 Task: Find connections with filter location São João de Meriti with filter topic #Culturewith filter profile language Potuguese with filter current company Bristlecone with filter school Jamia Hamdard  with filter industry Paper and Forest Product Manufacturing with filter service category iOS Development with filter keywords title Bookkeeper
Action: Mouse moved to (437, 153)
Screenshot: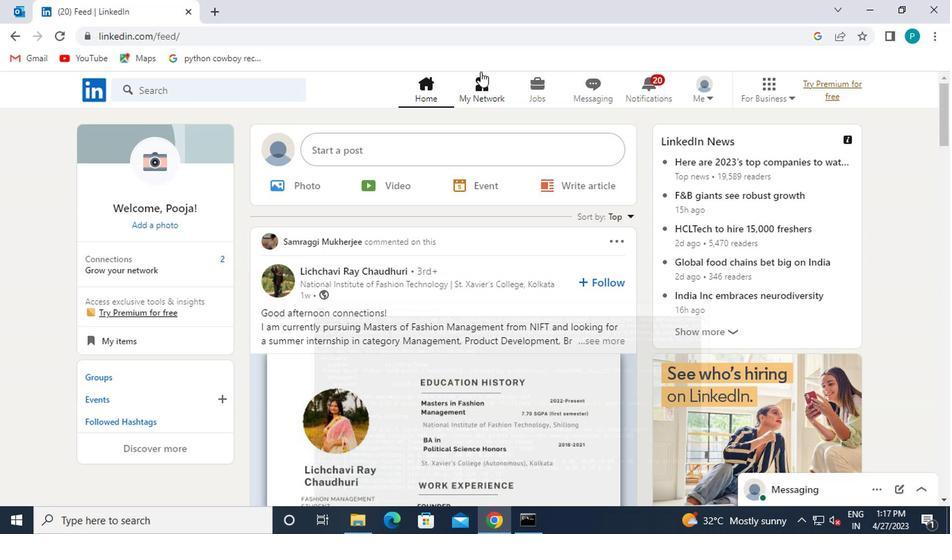 
Action: Mouse pressed left at (437, 153)
Screenshot: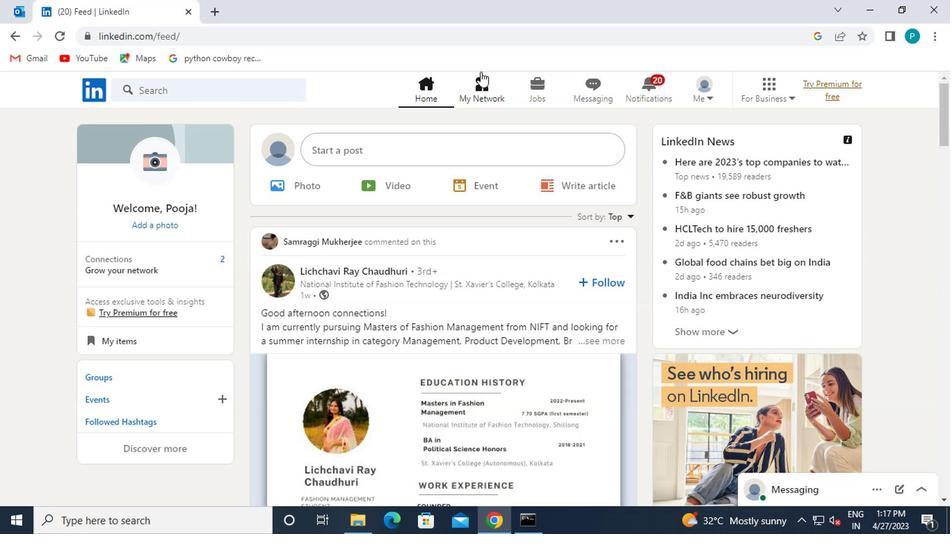
Action: Mouse moved to (229, 215)
Screenshot: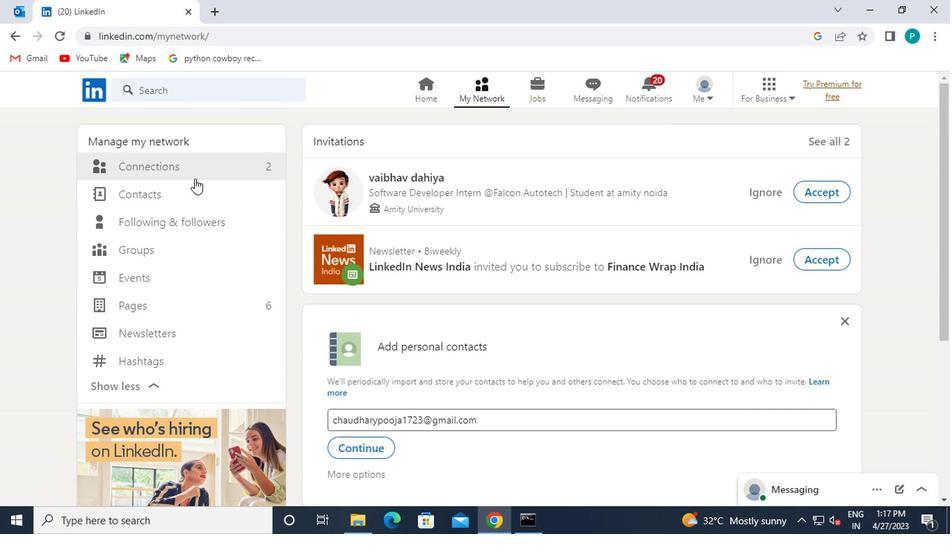 
Action: Mouse pressed left at (229, 215)
Screenshot: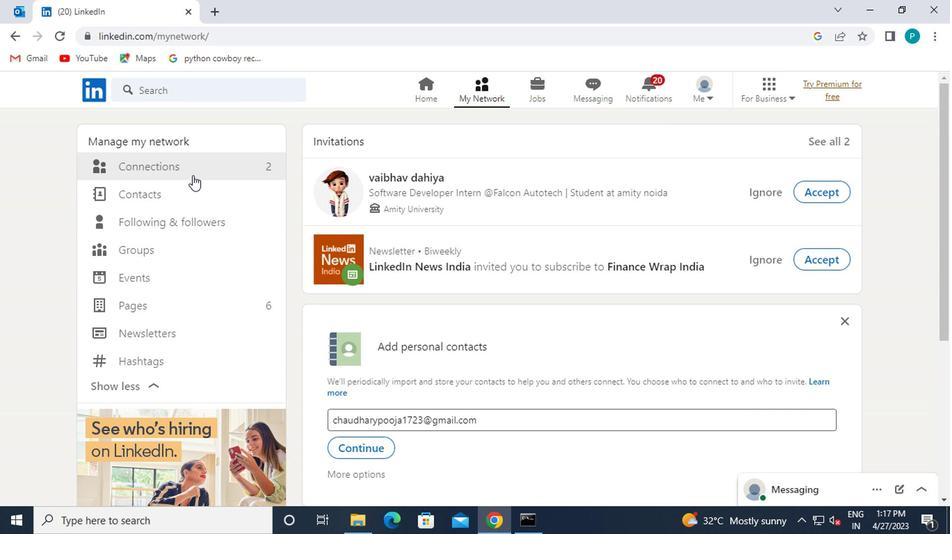 
Action: Mouse moved to (506, 217)
Screenshot: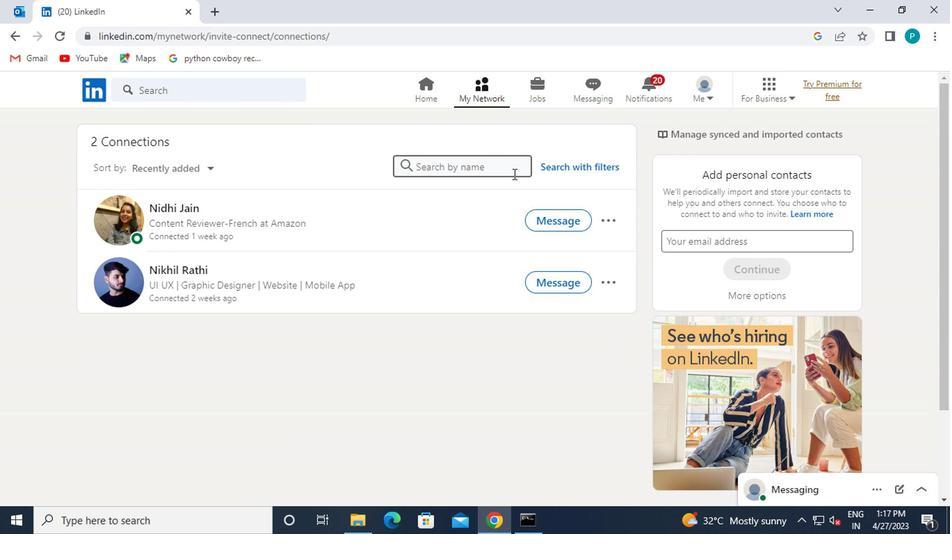 
Action: Mouse pressed left at (506, 217)
Screenshot: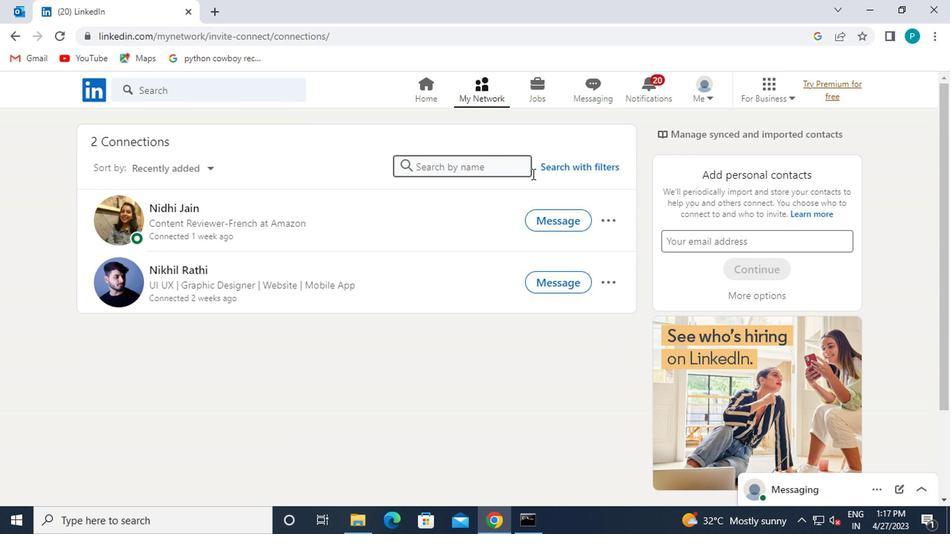 
Action: Mouse moved to (456, 190)
Screenshot: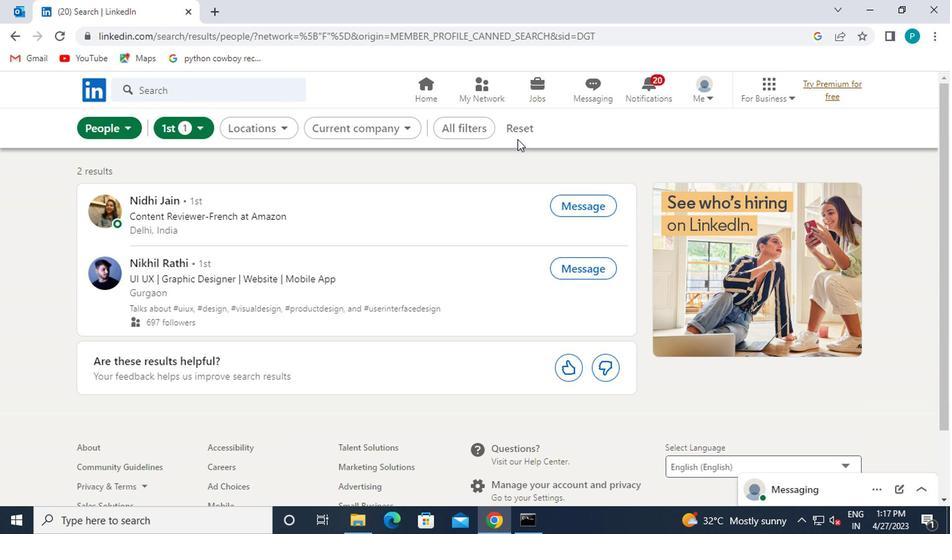 
Action: Mouse pressed left at (456, 190)
Screenshot: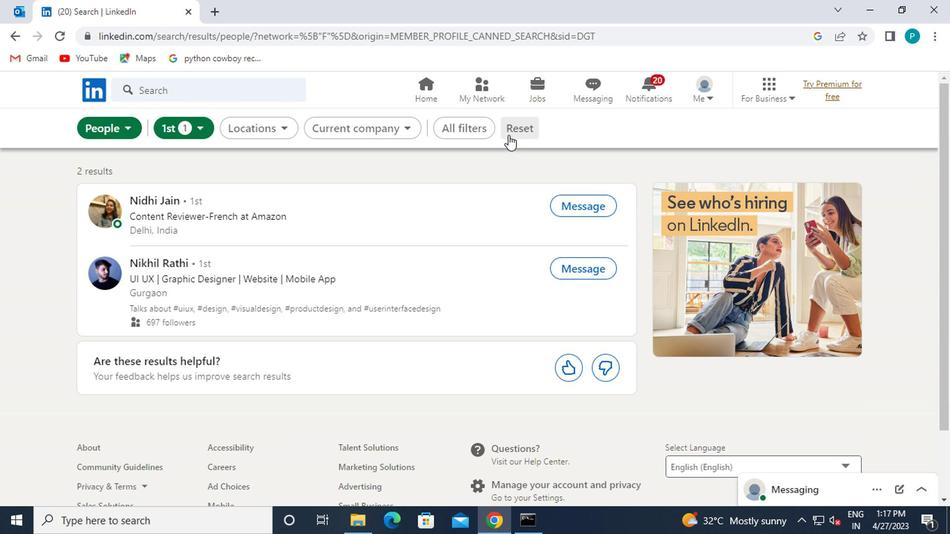 
Action: Mouse moved to (458, 189)
Screenshot: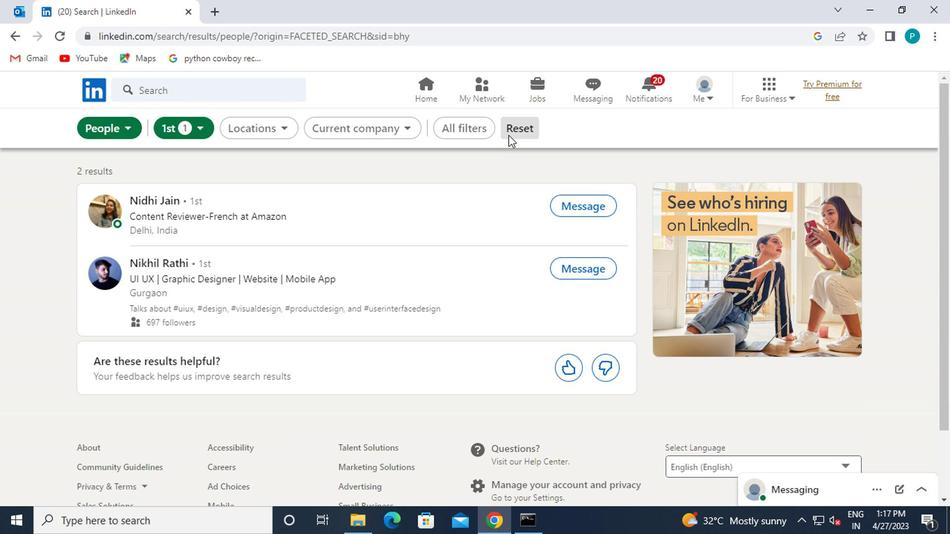 
Action: Mouse pressed left at (458, 189)
Screenshot: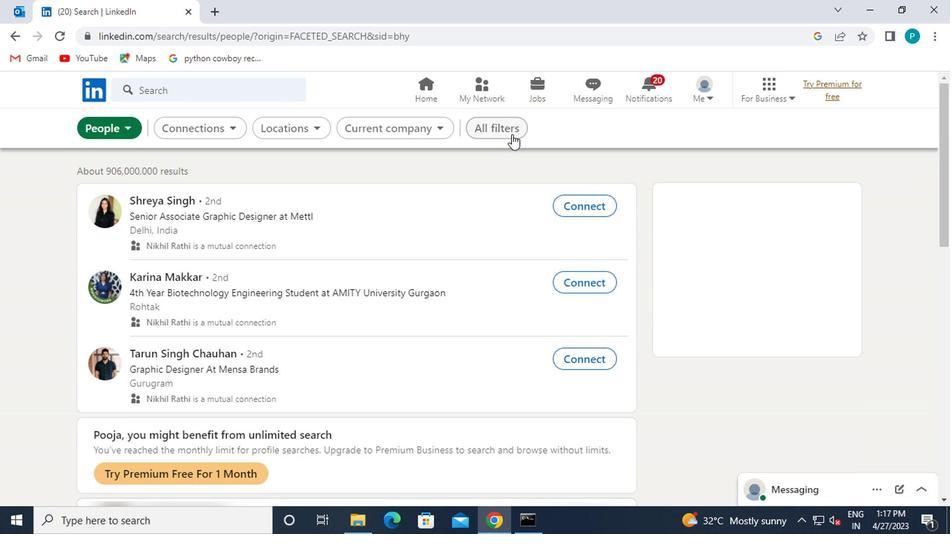 
Action: Mouse moved to (563, 292)
Screenshot: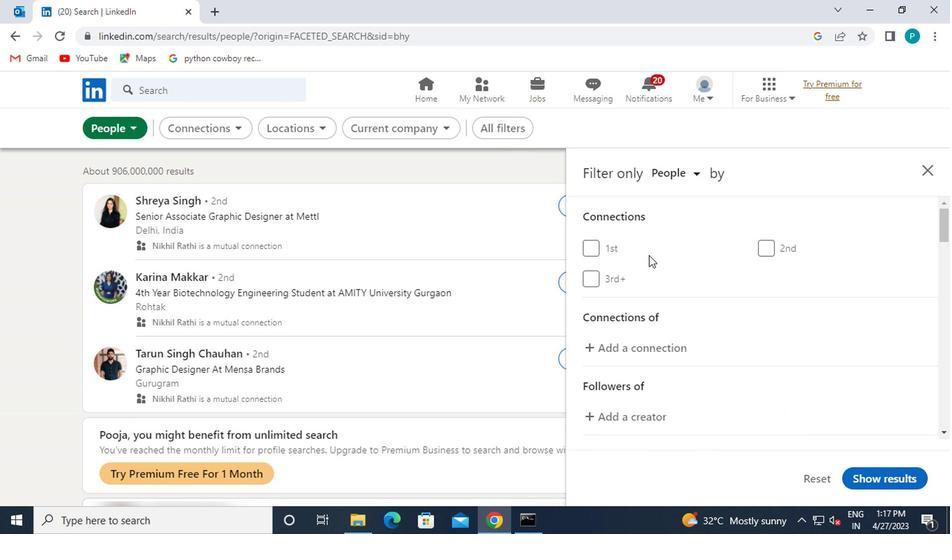 
Action: Mouse scrolled (563, 292) with delta (0, 0)
Screenshot: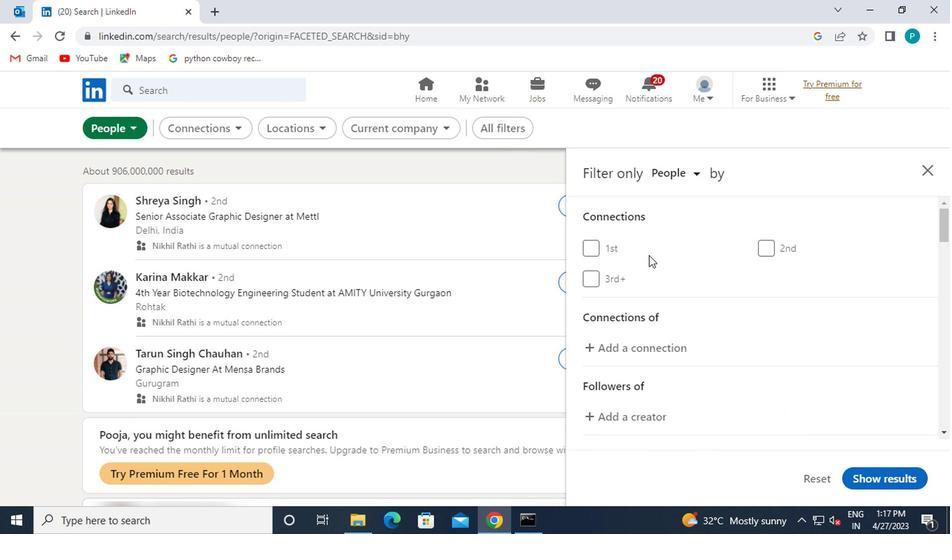 
Action: Mouse scrolled (563, 292) with delta (0, 0)
Screenshot: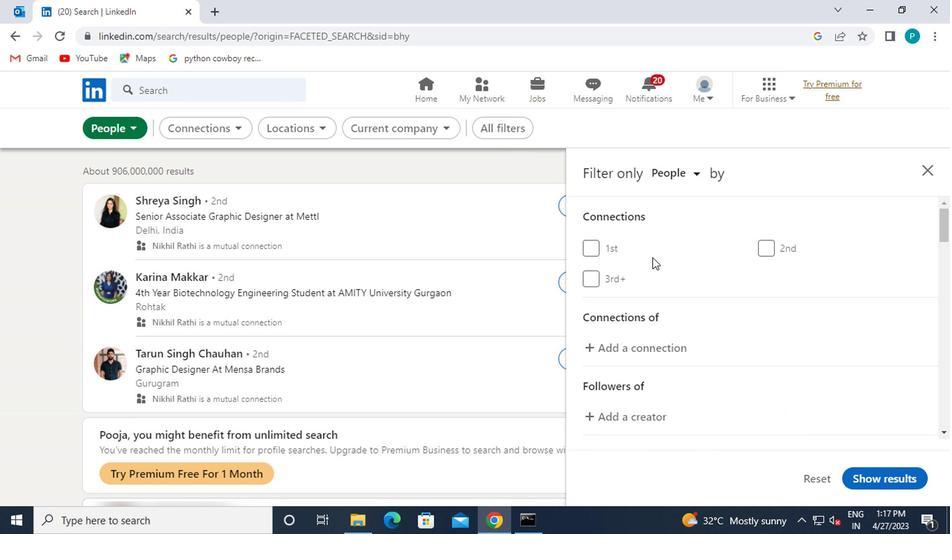 
Action: Mouse moved to (569, 344)
Screenshot: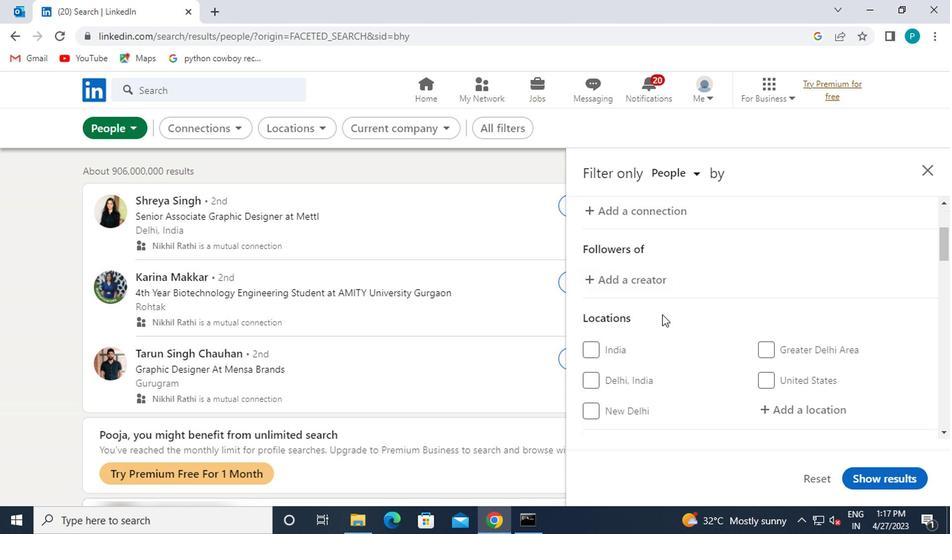 
Action: Mouse scrolled (569, 344) with delta (0, 0)
Screenshot: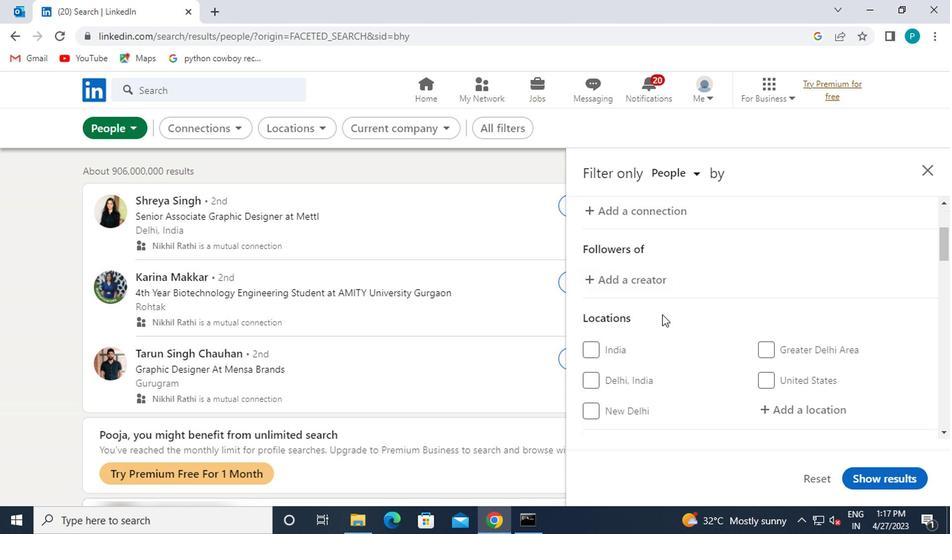 
Action: Mouse moved to (570, 346)
Screenshot: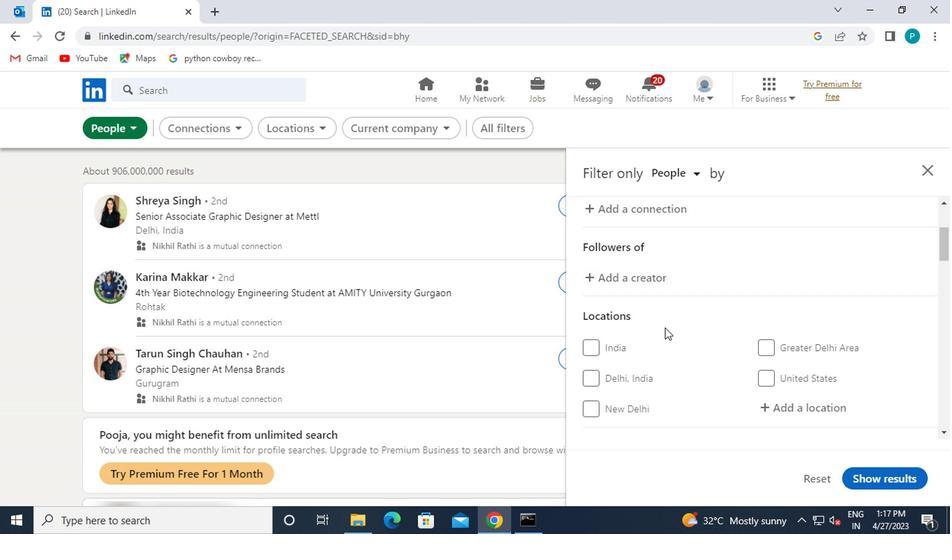 
Action: Mouse scrolled (570, 346) with delta (0, 0)
Screenshot: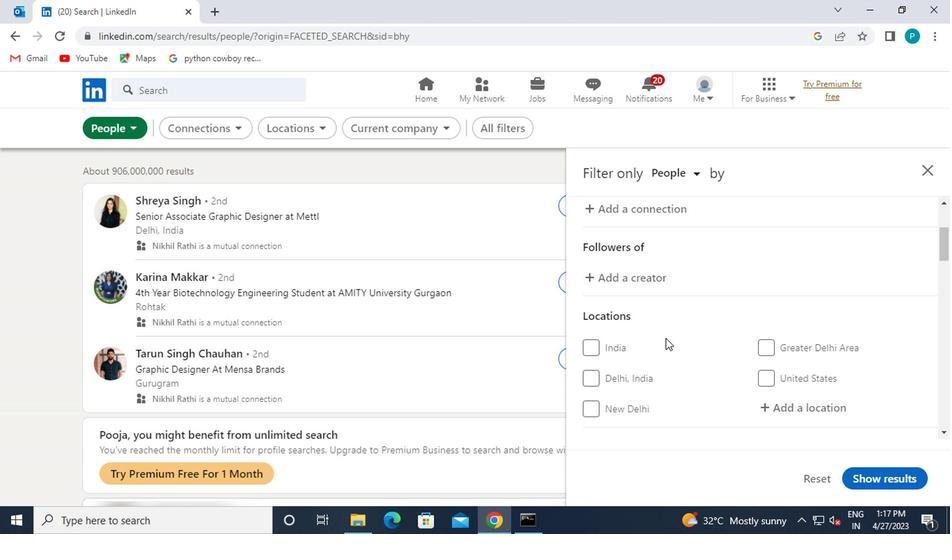 
Action: Mouse moved to (576, 360)
Screenshot: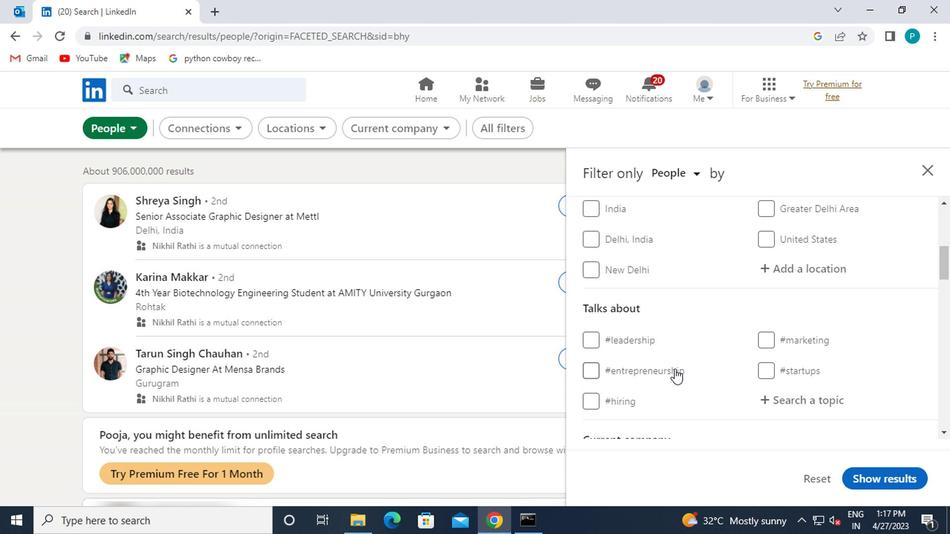 
Action: Mouse scrolled (576, 359) with delta (0, 0)
Screenshot: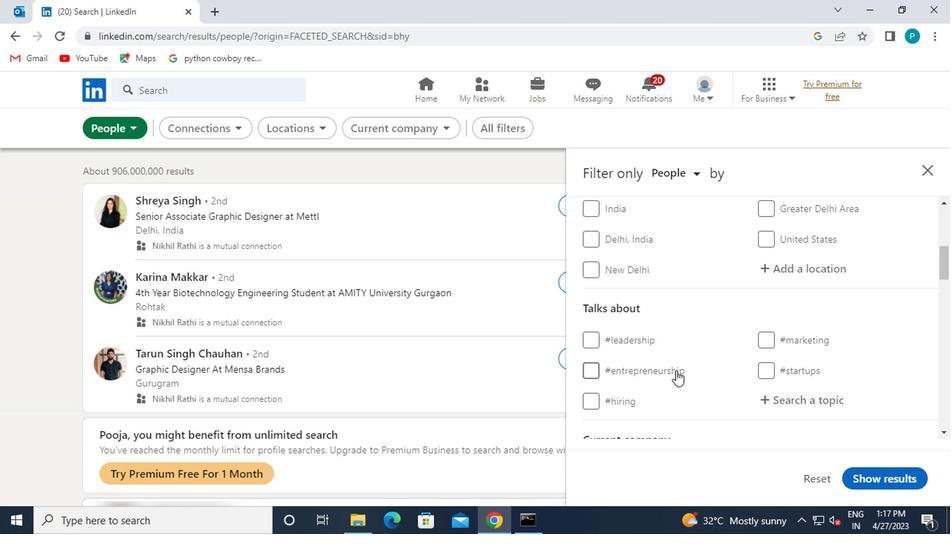
Action: Mouse moved to (615, 324)
Screenshot: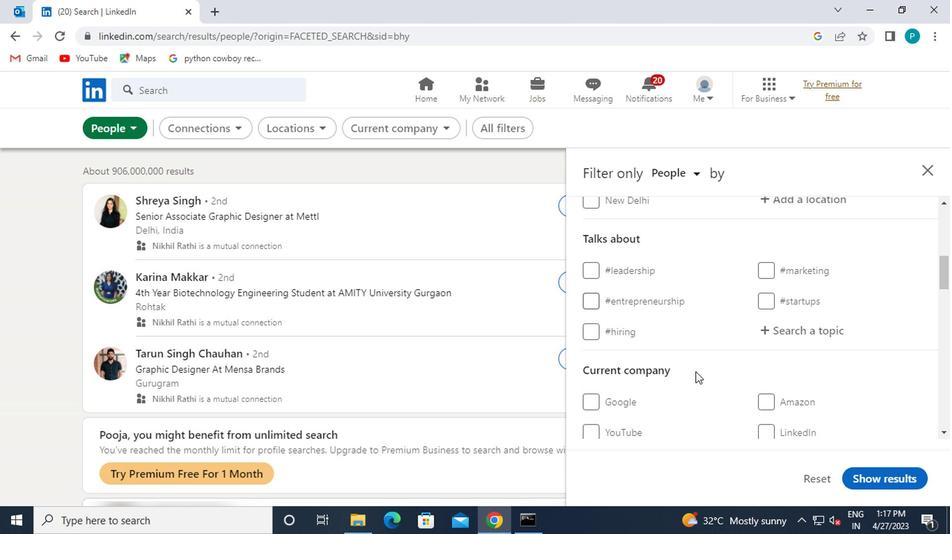 
Action: Mouse scrolled (615, 325) with delta (0, 0)
Screenshot: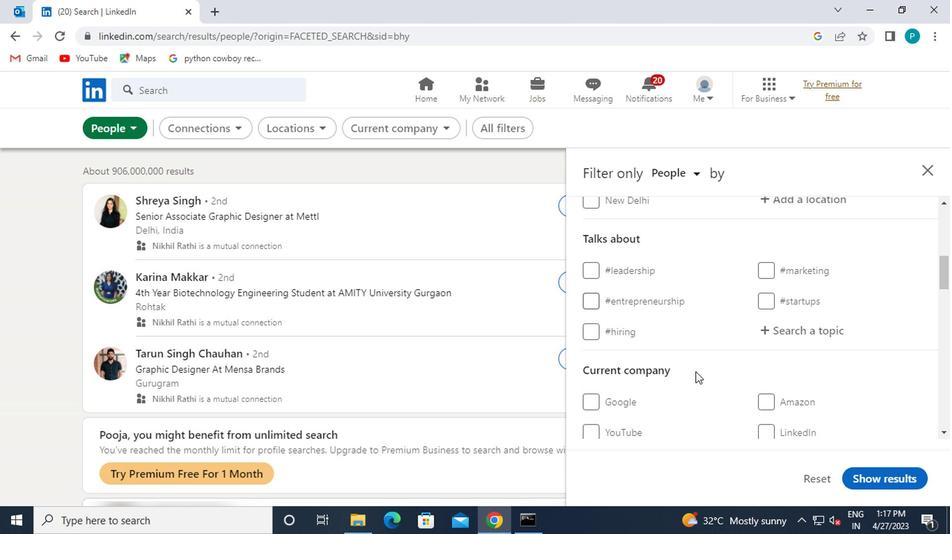 
Action: Mouse scrolled (615, 325) with delta (0, 0)
Screenshot: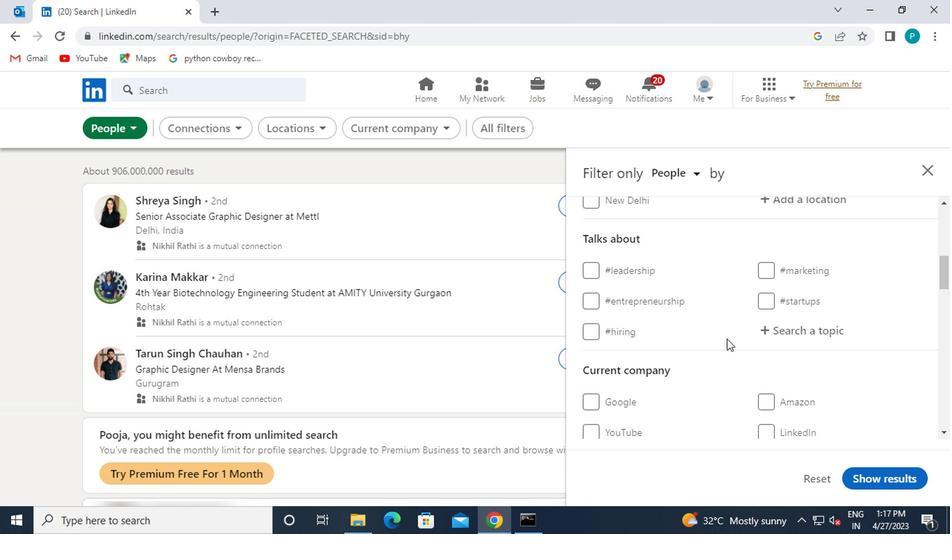 
Action: Mouse moved to (650, 329)
Screenshot: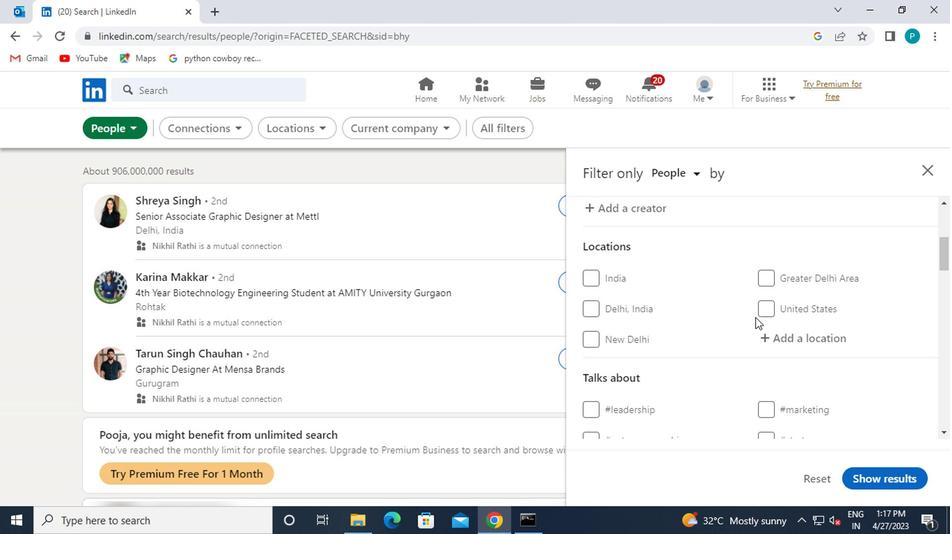 
Action: Mouse pressed left at (650, 329)
Screenshot: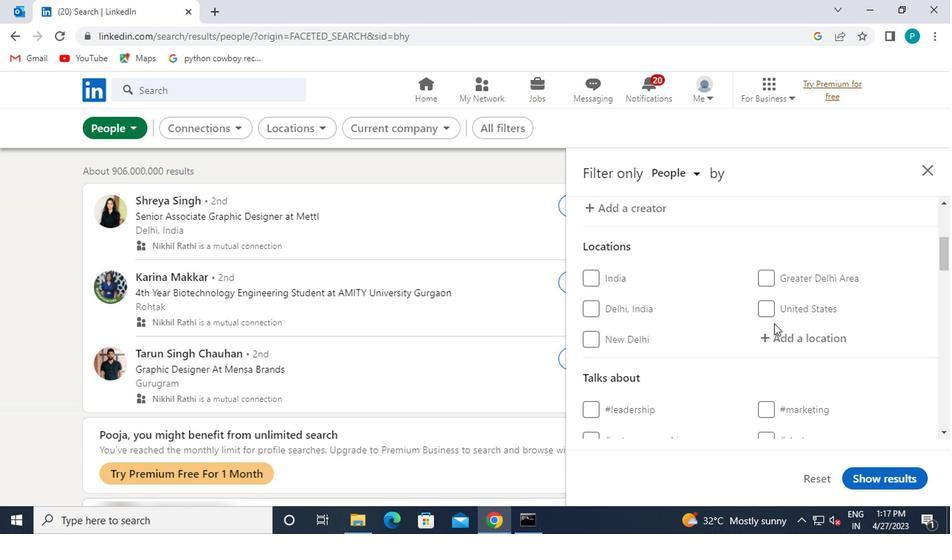 
Action: Key pressed sao<Key.space>joao
Screenshot: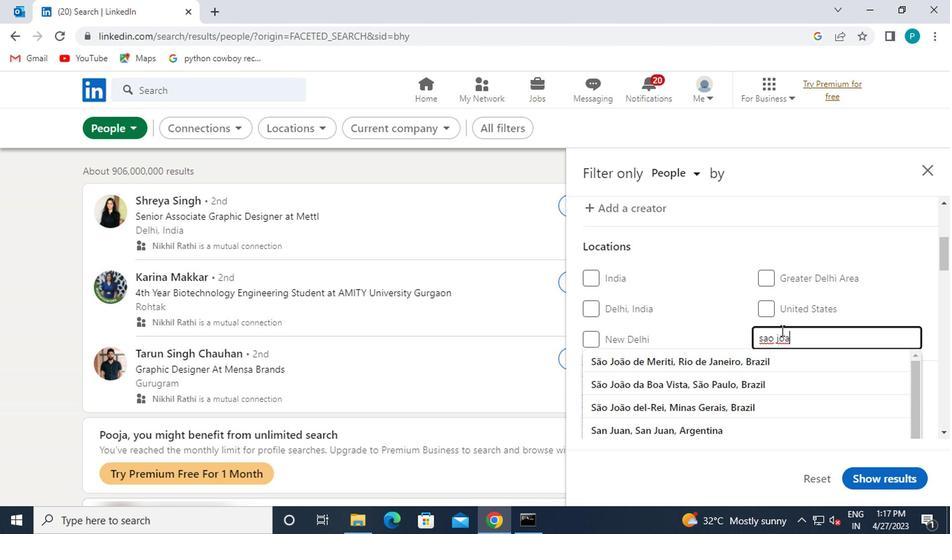 
Action: Mouse moved to (640, 349)
Screenshot: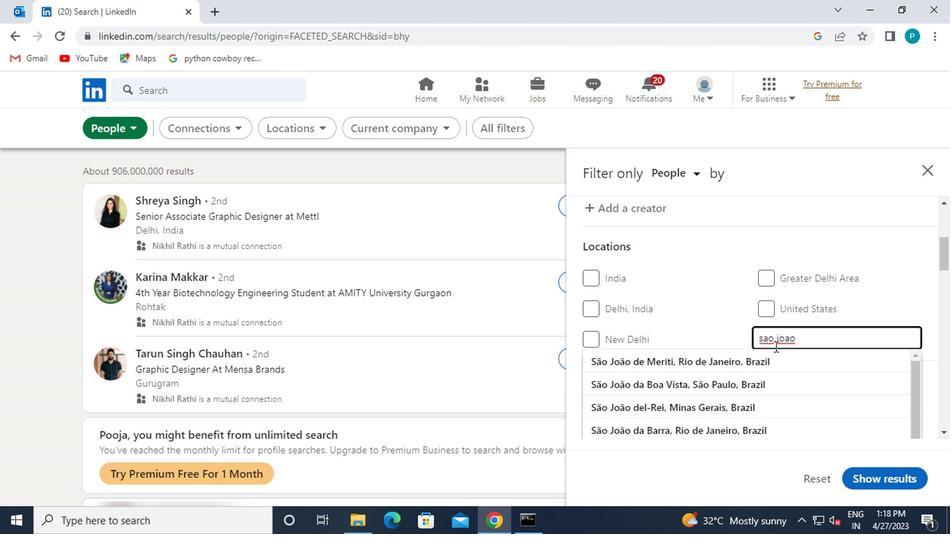 
Action: Mouse pressed left at (640, 349)
Screenshot: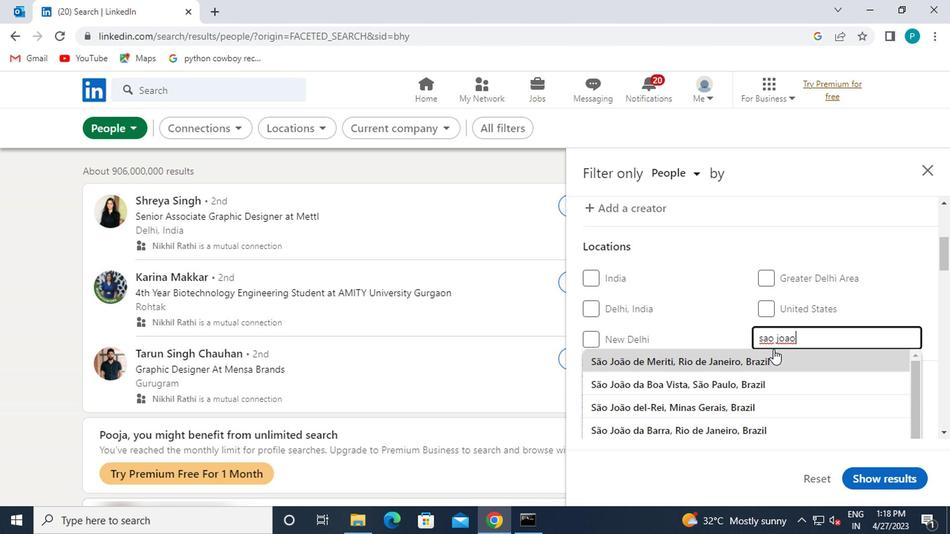 
Action: Mouse moved to (634, 349)
Screenshot: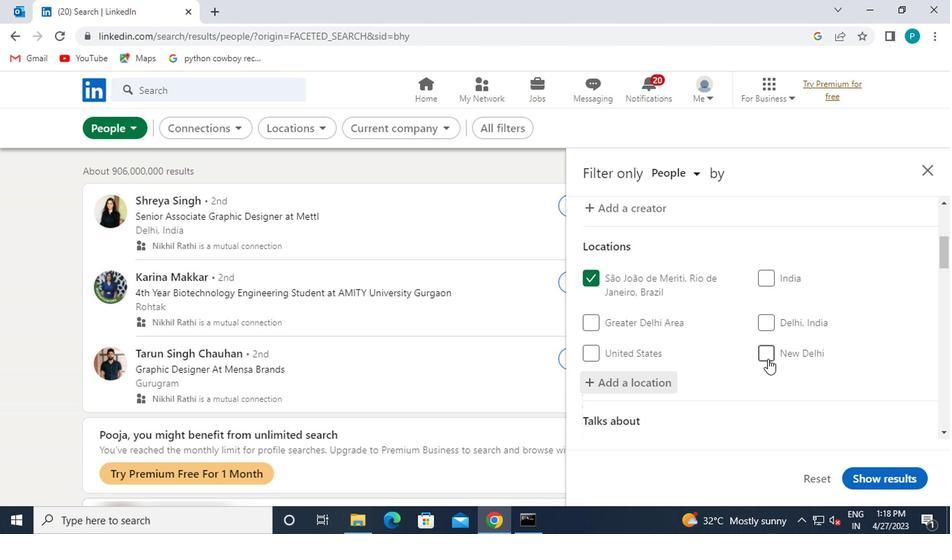 
Action: Mouse scrolled (634, 349) with delta (0, 0)
Screenshot: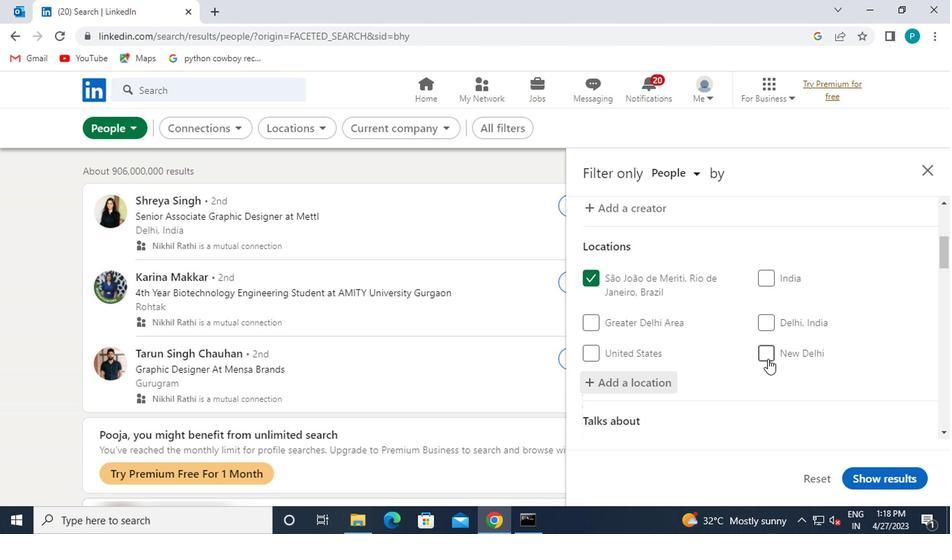 
Action: Mouse moved to (632, 349)
Screenshot: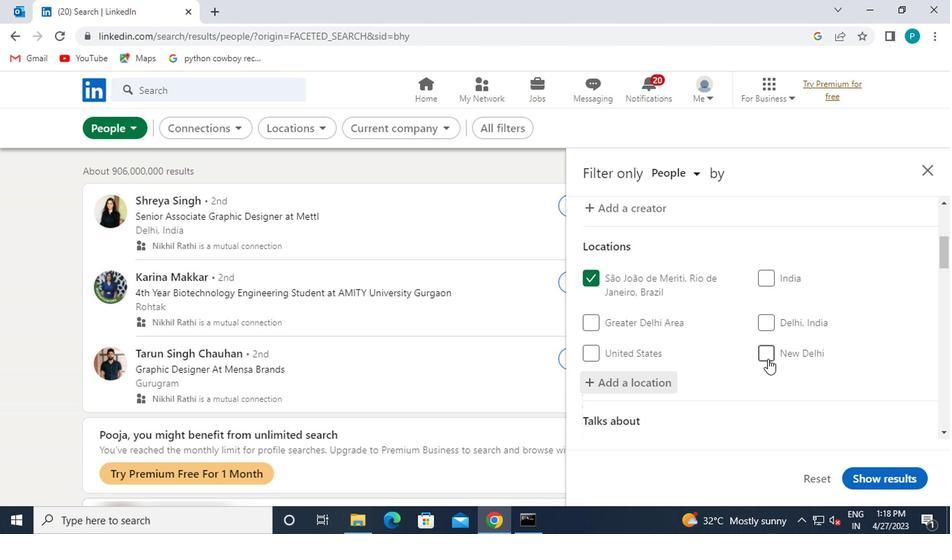 
Action: Mouse scrolled (632, 349) with delta (0, 0)
Screenshot: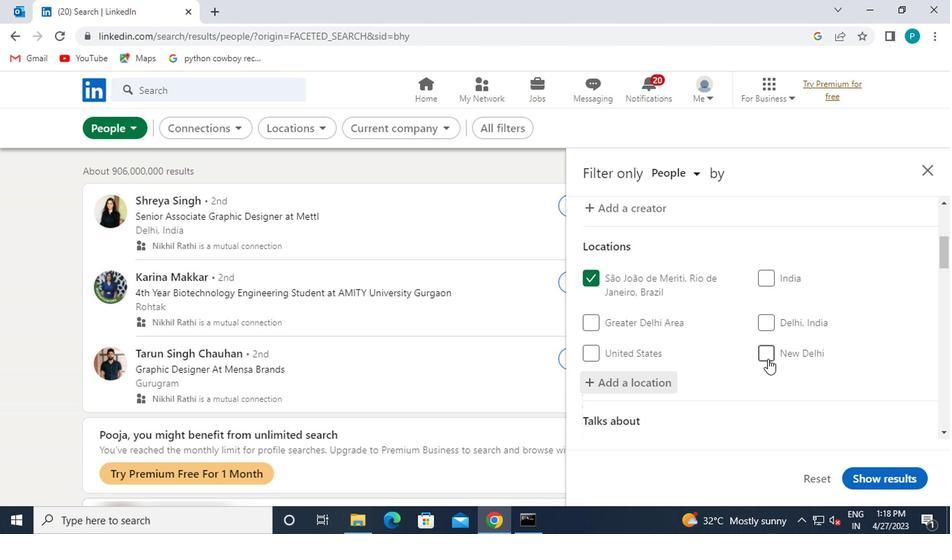 
Action: Mouse moved to (631, 350)
Screenshot: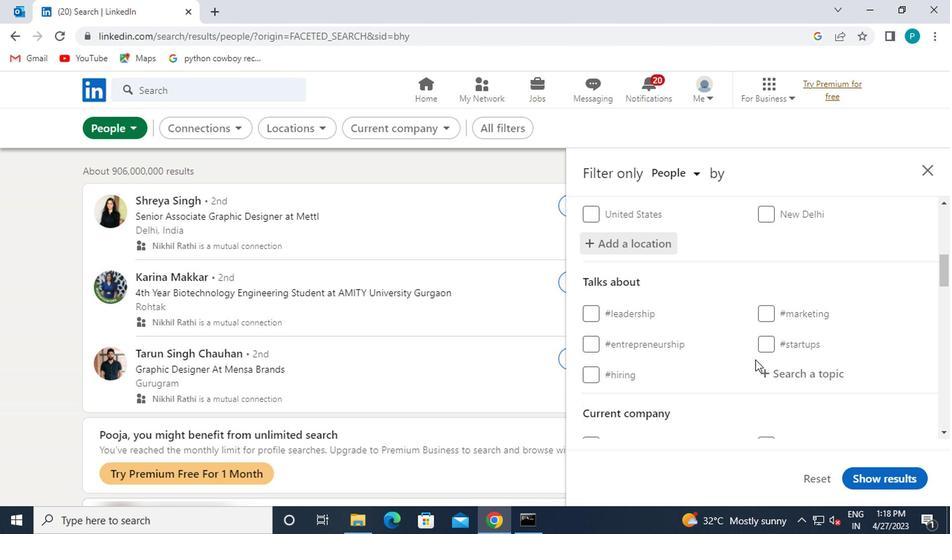 
Action: Mouse scrolled (631, 350) with delta (0, 0)
Screenshot: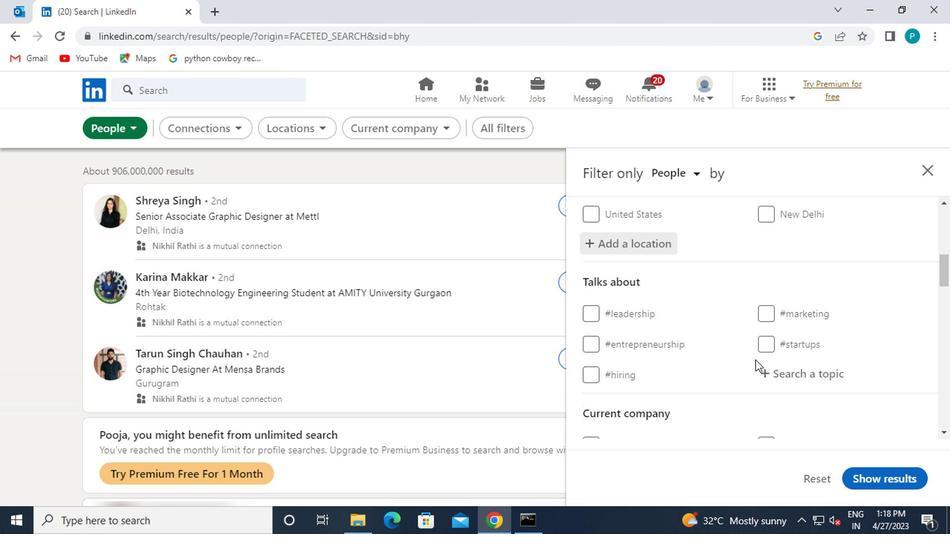 
Action: Mouse moved to (636, 316)
Screenshot: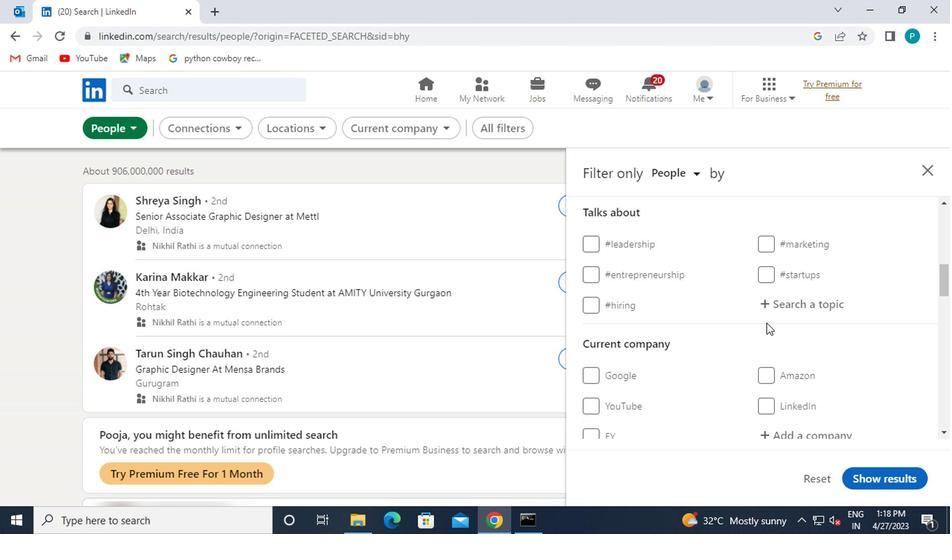
Action: Mouse pressed left at (636, 316)
Screenshot: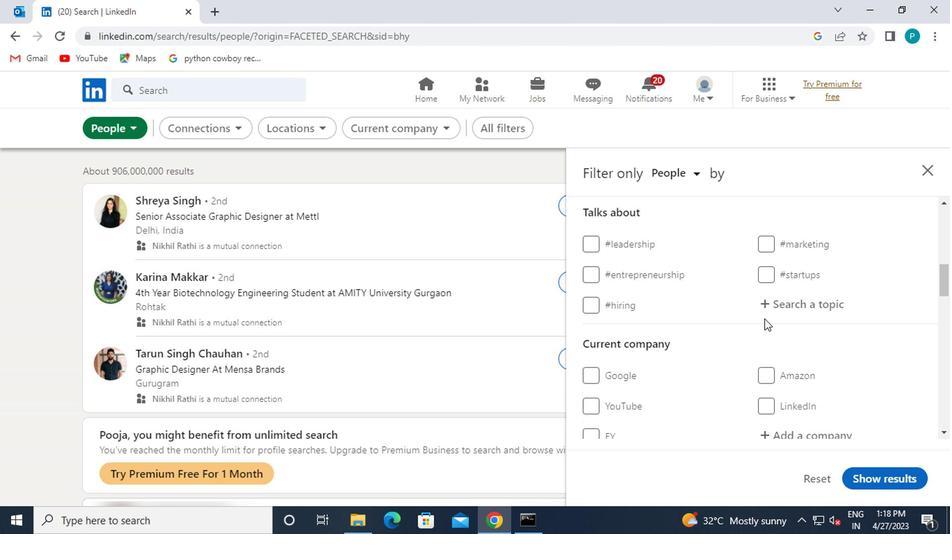 
Action: Mouse moved to (640, 326)
Screenshot: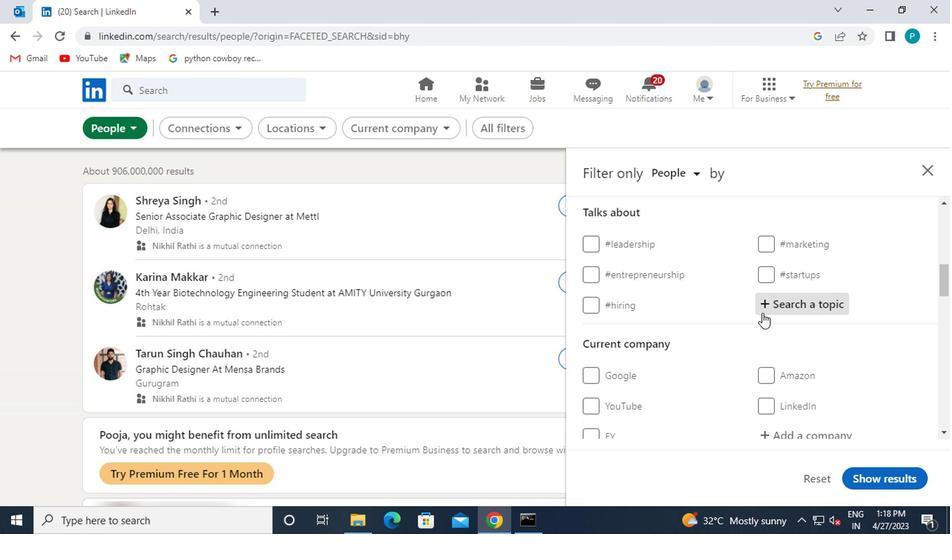 
Action: Key pressed <Key.shift>#<Key.caps_lock>C<Key.caps_lock>ULTURE
Screenshot: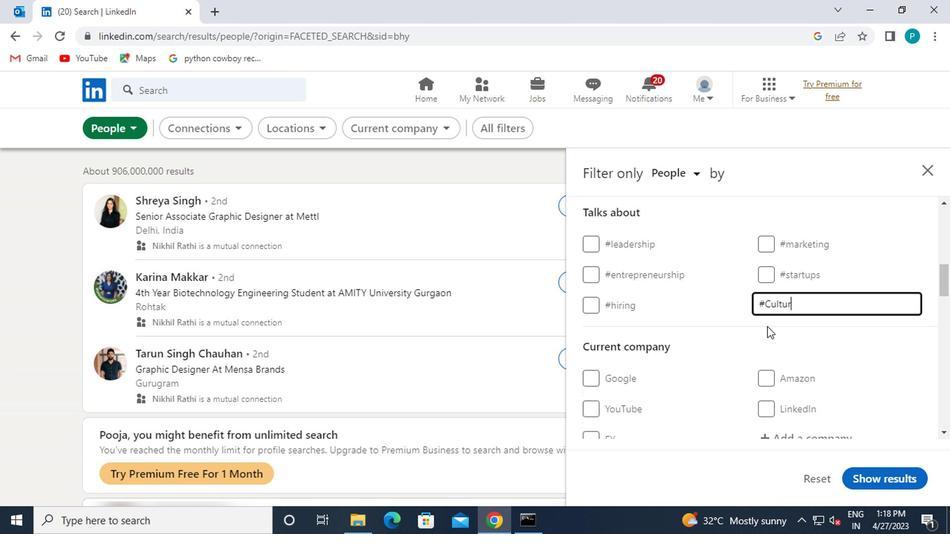 
Action: Mouse moved to (640, 326)
Screenshot: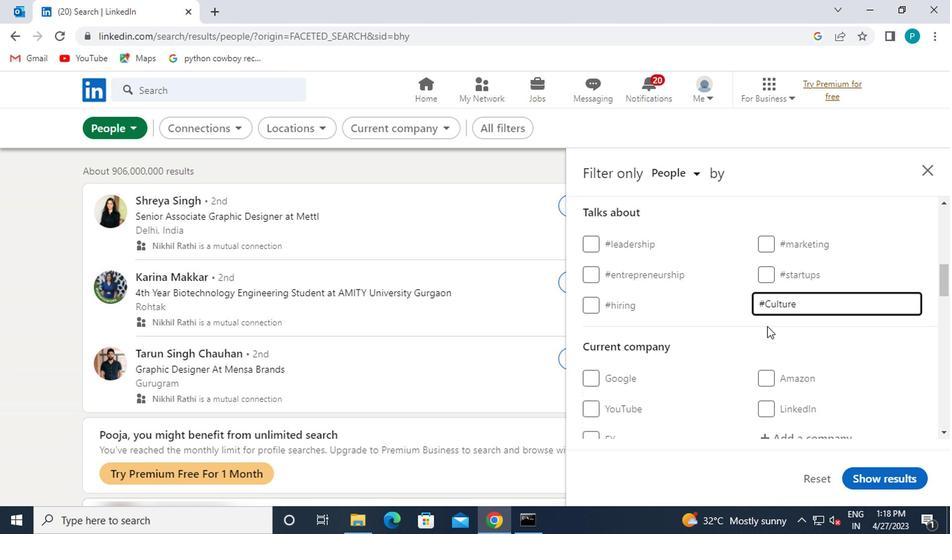
Action: Mouse scrolled (640, 325) with delta (0, 0)
Screenshot: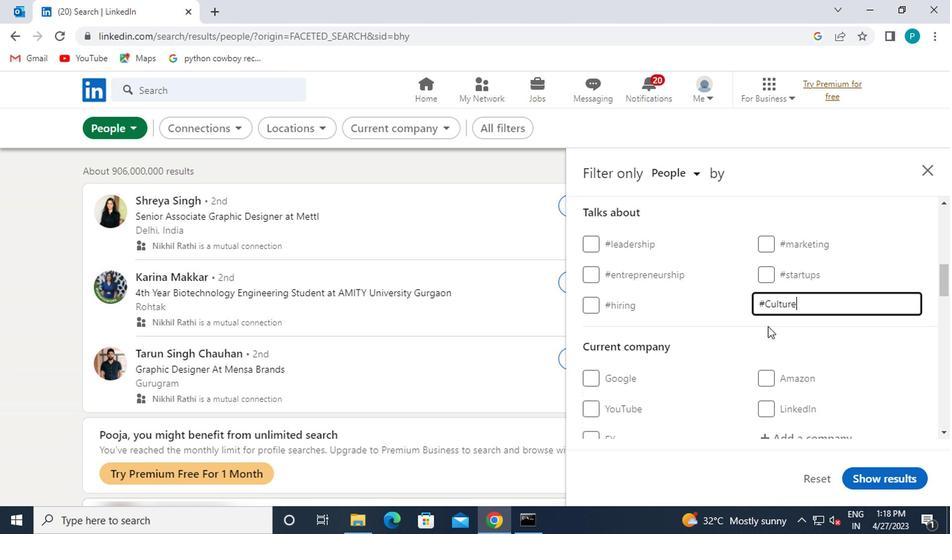 
Action: Mouse scrolled (640, 325) with delta (0, 0)
Screenshot: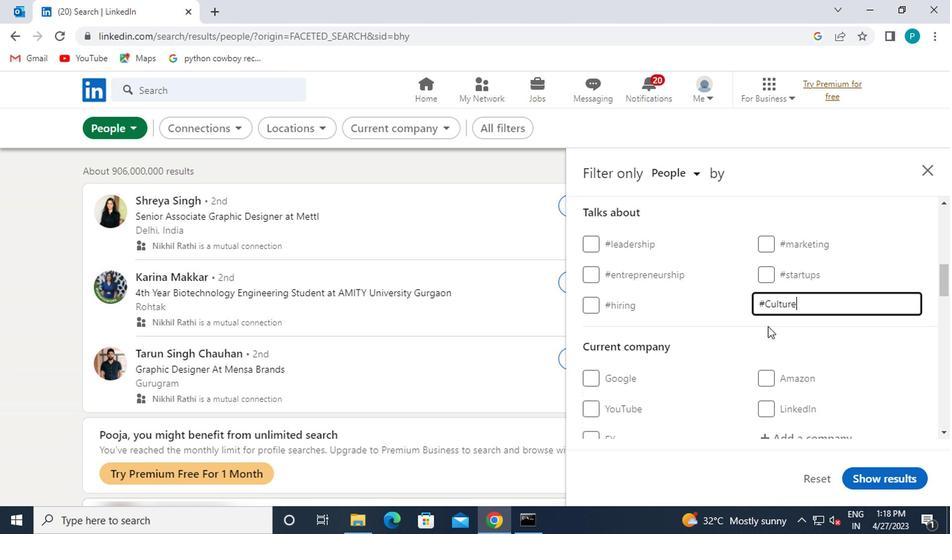 
Action: Mouse moved to (640, 304)
Screenshot: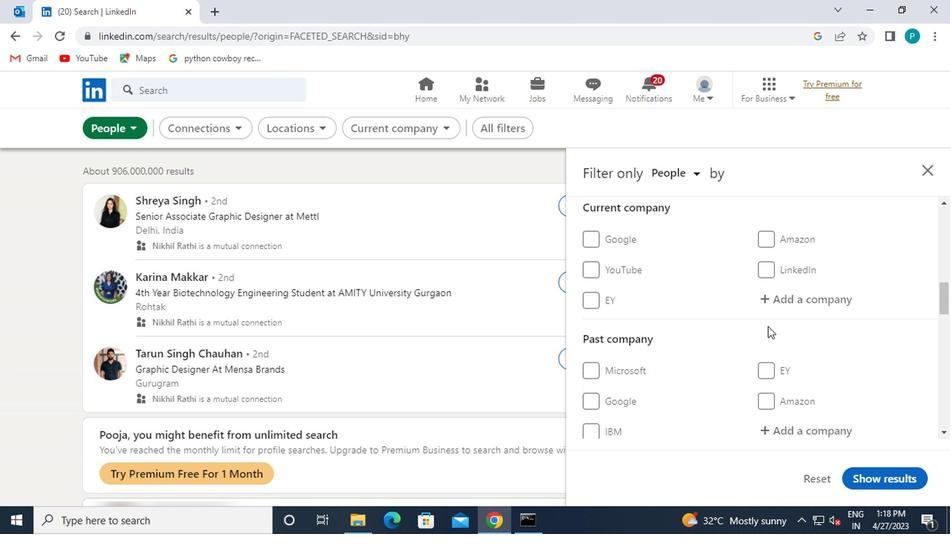 
Action: Mouse pressed left at (640, 304)
Screenshot: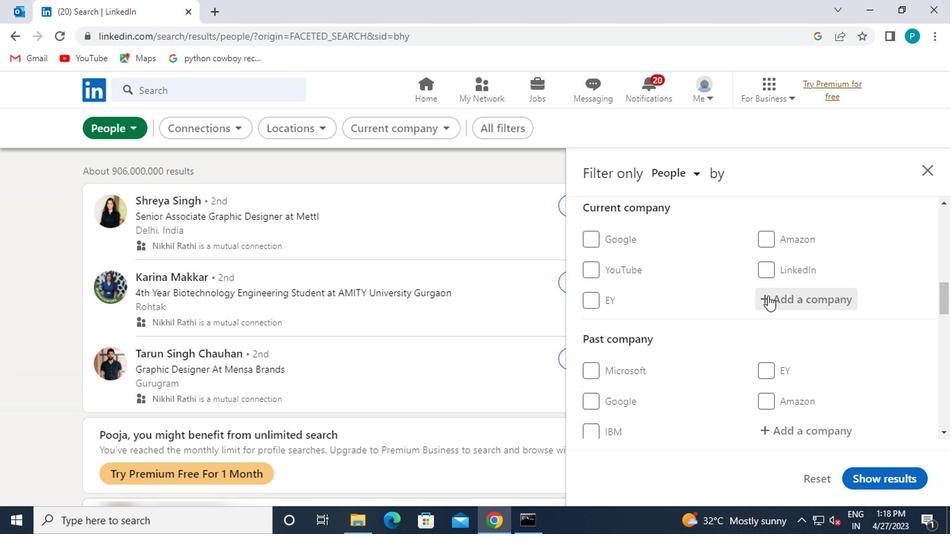 
Action: Mouse moved to (645, 299)
Screenshot: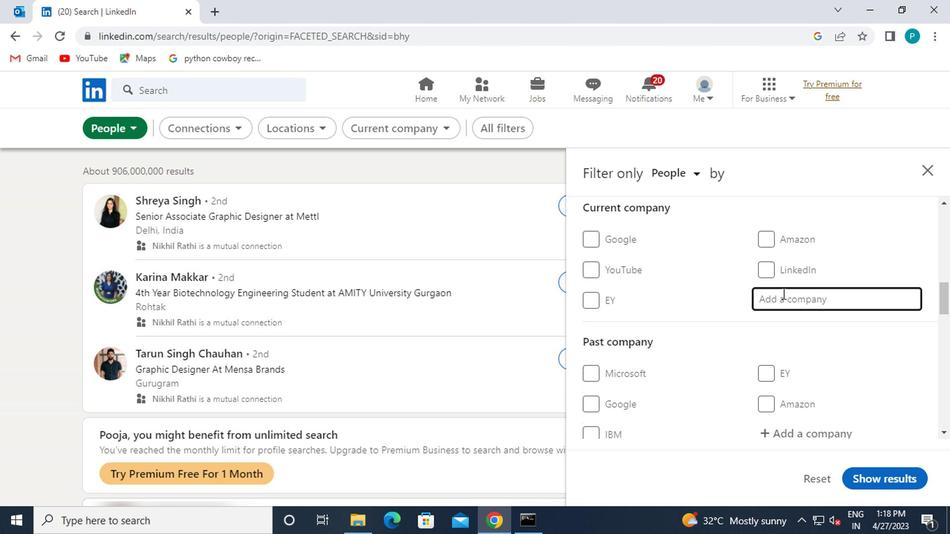 
Action: Key pressed <Key.caps_lock>B<Key.caps_lock>RISTE<Key.enter>LECONE
Screenshot: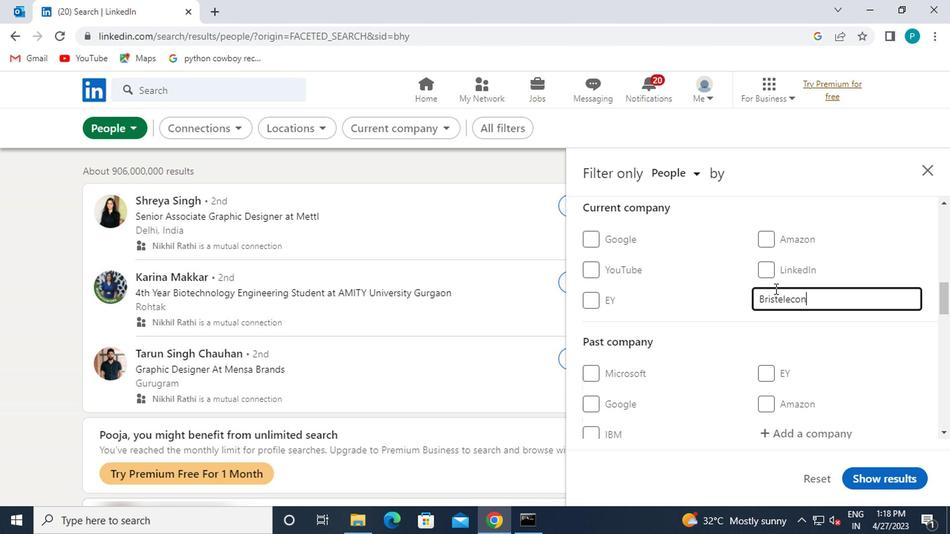 
Action: Mouse moved to (658, 307)
Screenshot: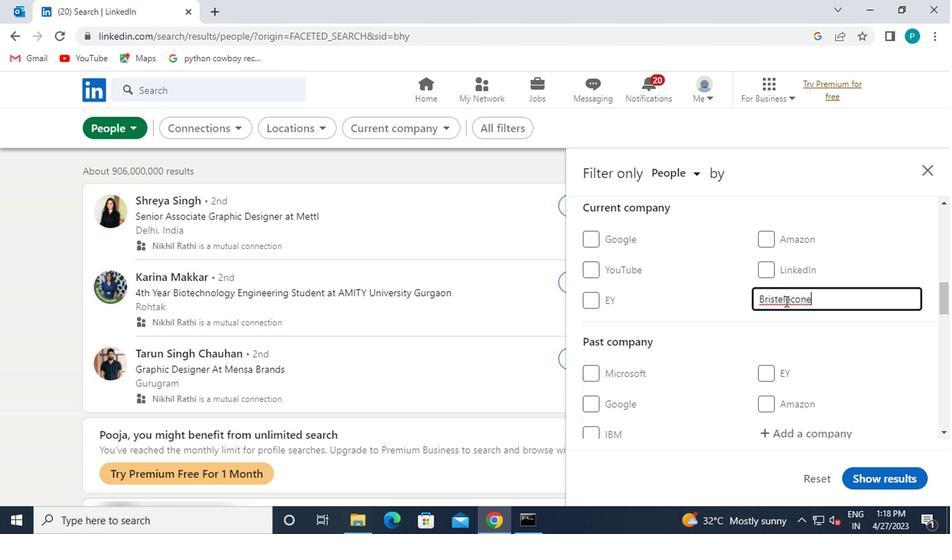 
Action: Key pressed <Key.backspace><Key.backspace><Key.backspace><Key.backspace><Key.backspace><Key.backspace>LE<Key.backspace><Key.backspace>I<Key.backspace>LECONE
Screenshot: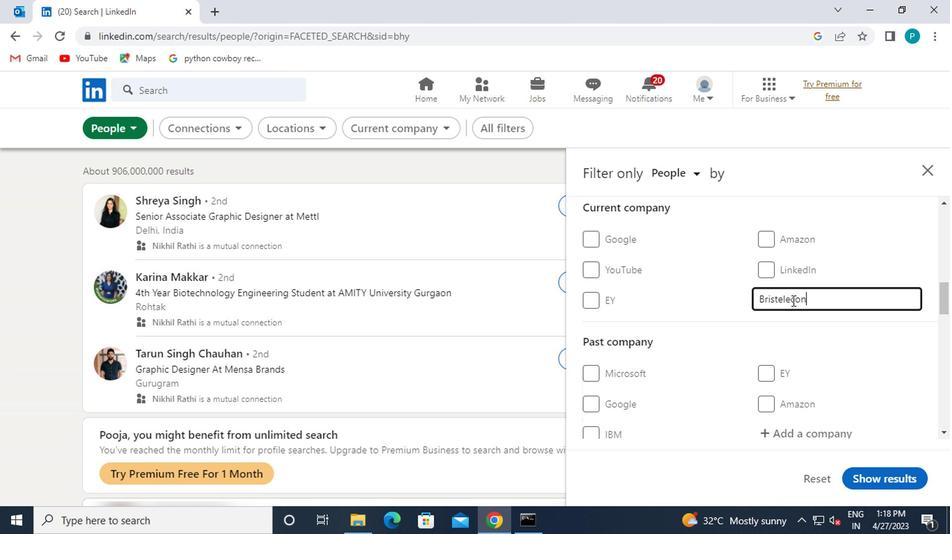 
Action: Mouse moved to (590, 340)
Screenshot: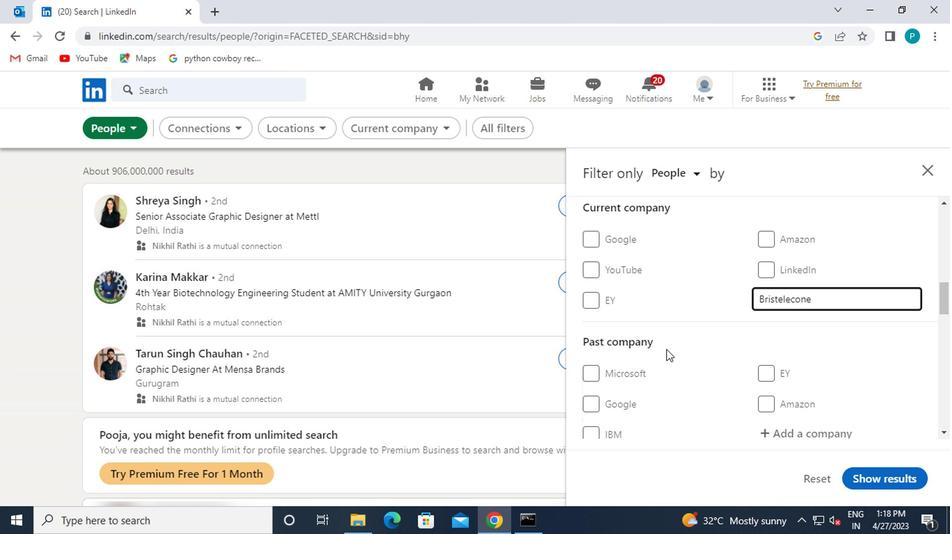 
Action: Mouse scrolled (590, 340) with delta (0, 0)
Screenshot: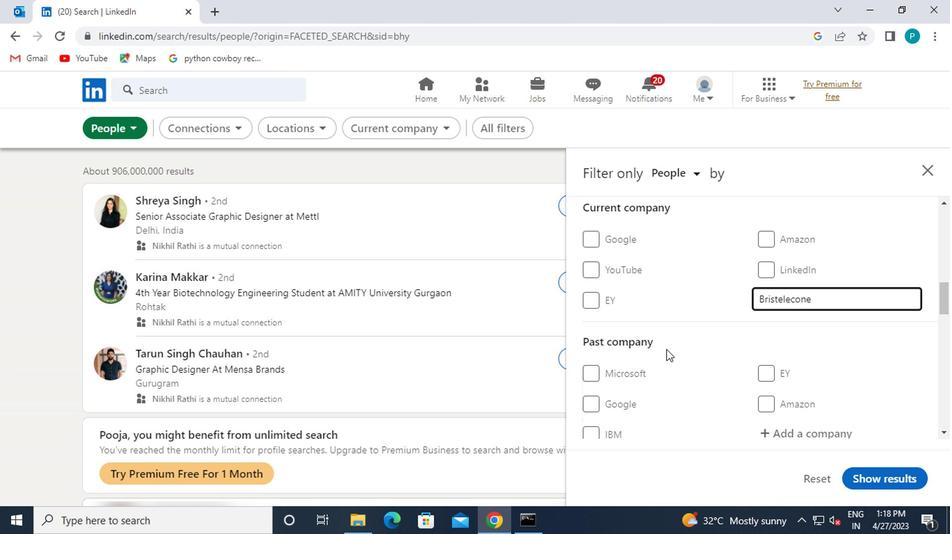 
Action: Mouse moved to (590, 340)
Screenshot: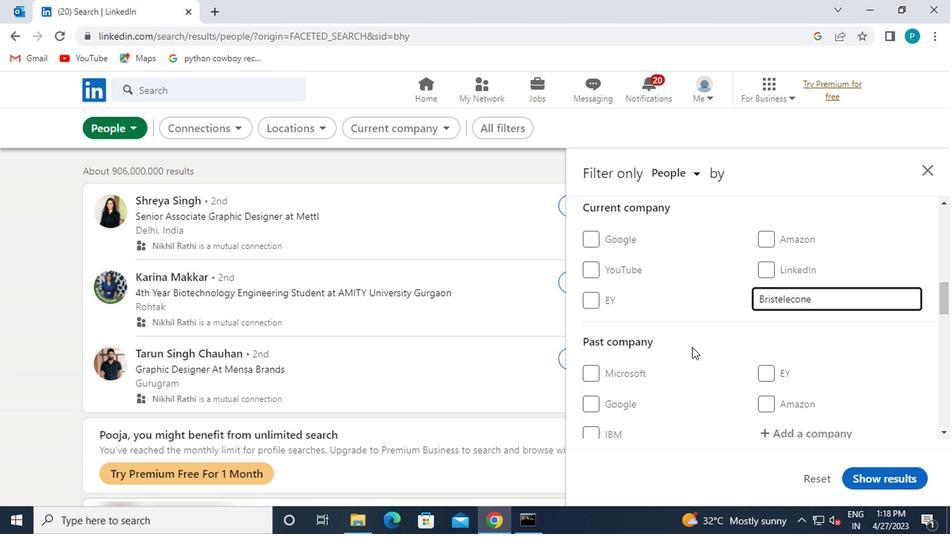 
Action: Mouse scrolled (590, 340) with delta (0, 0)
Screenshot: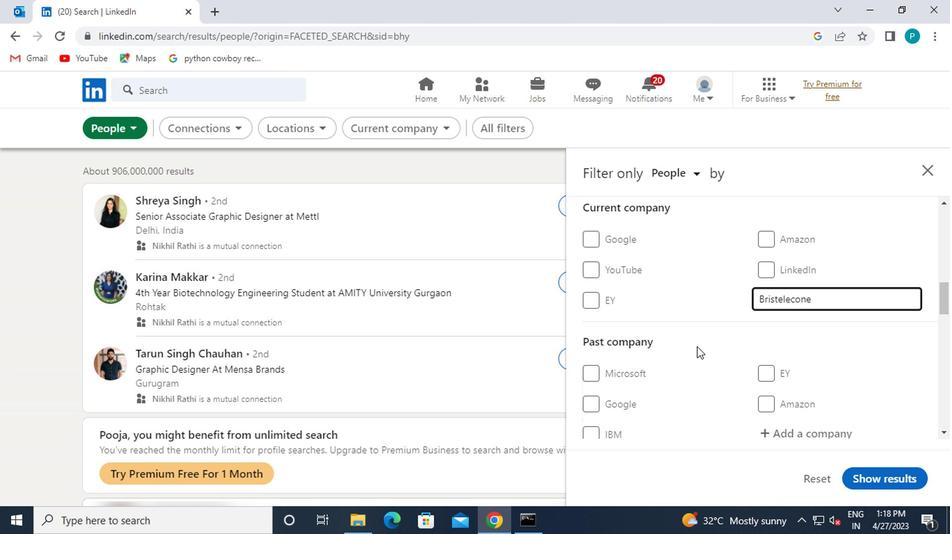 
Action: Mouse moved to (647, 326)
Screenshot: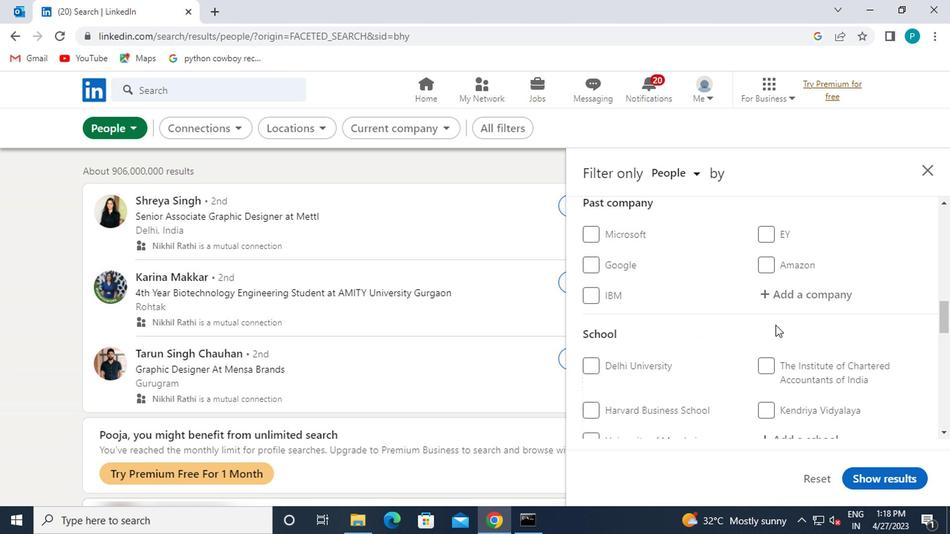 
Action: Mouse scrolled (647, 326) with delta (0, 0)
Screenshot: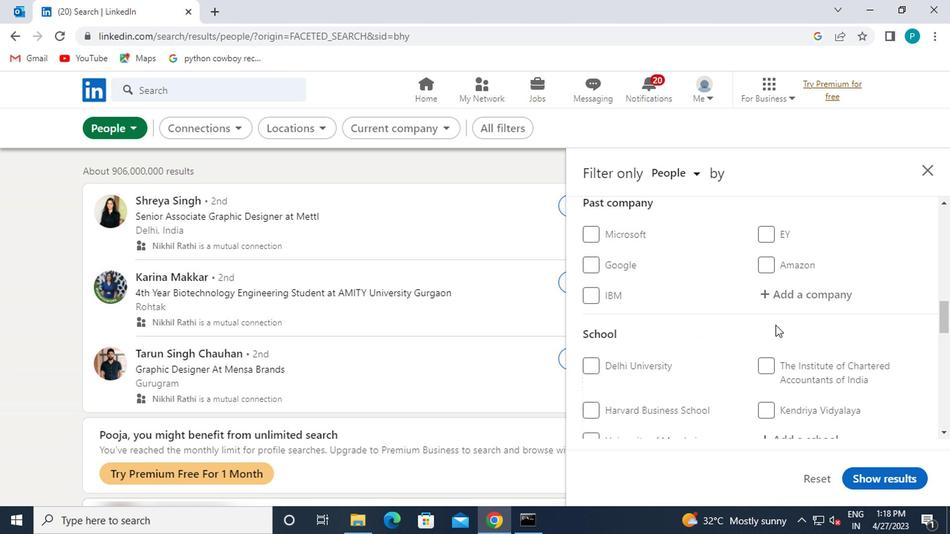 
Action: Mouse scrolled (647, 326) with delta (0, 0)
Screenshot: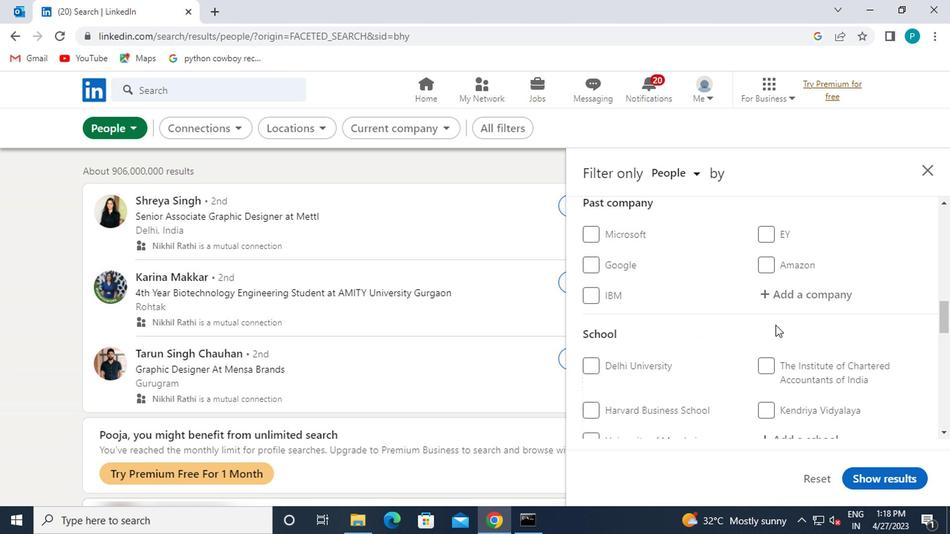 
Action: Mouse moved to (652, 313)
Screenshot: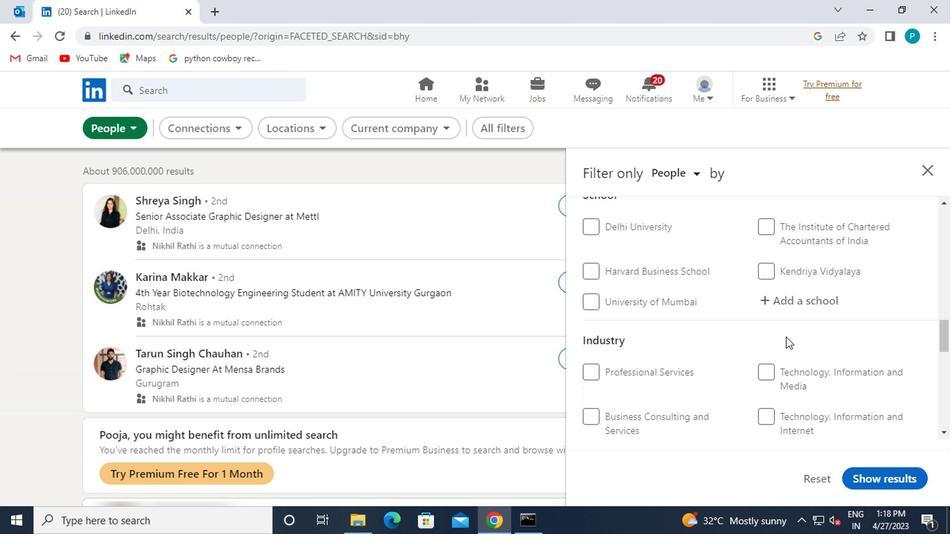 
Action: Mouse pressed left at (652, 313)
Screenshot: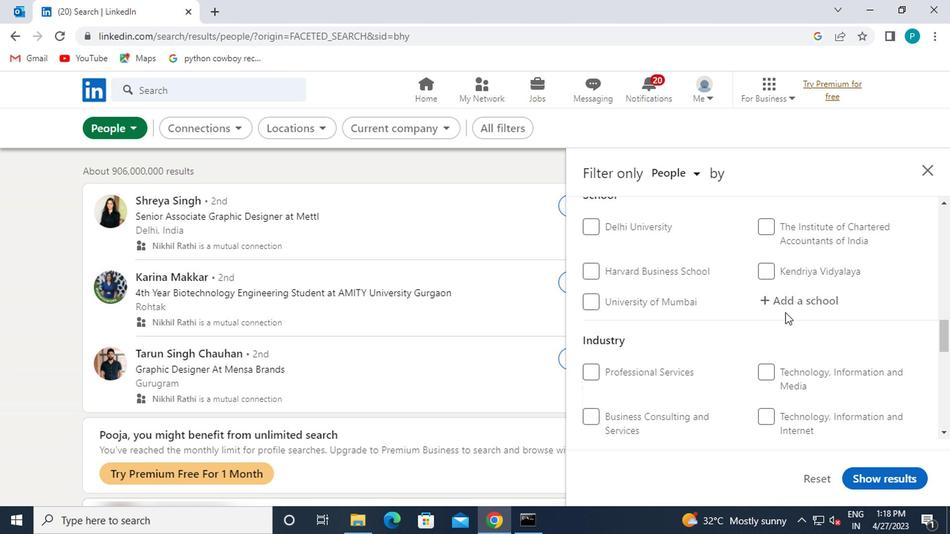 
Action: Mouse moved to (666, 318)
Screenshot: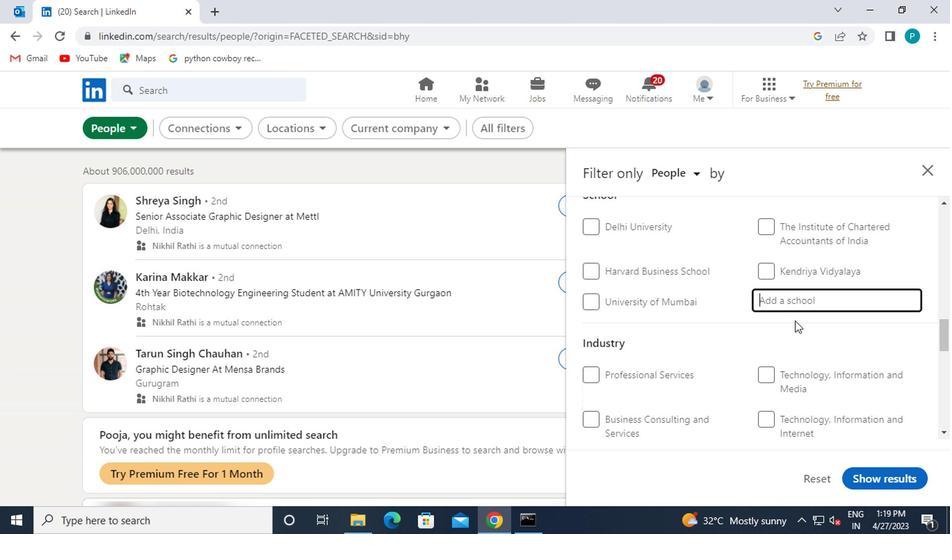 
Action: Key pressed JAMIA<Key.space>HAM
Screenshot: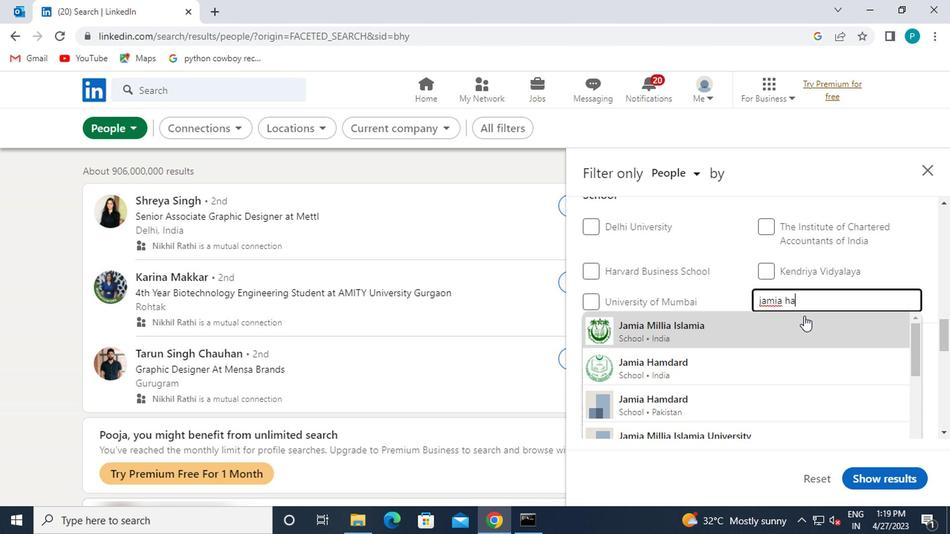 
Action: Mouse moved to (667, 318)
Screenshot: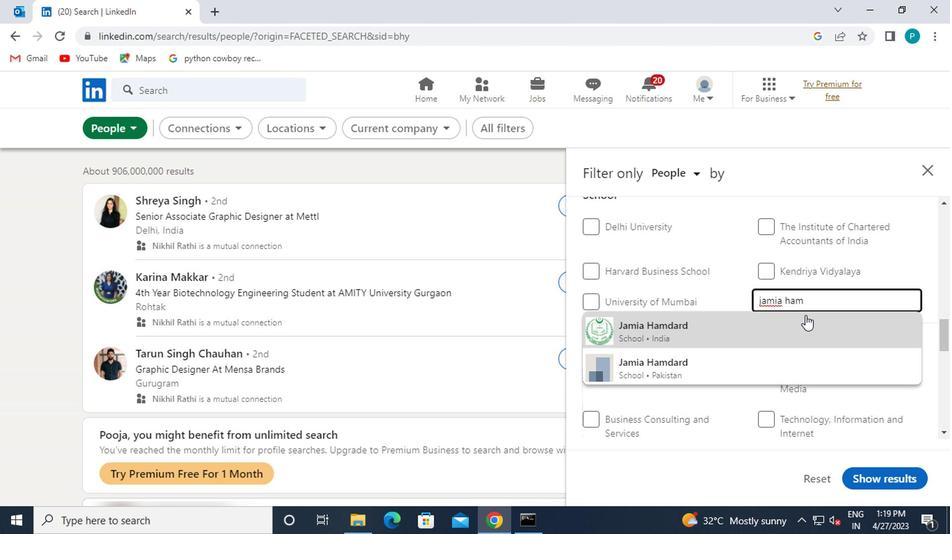 
Action: Mouse pressed left at (667, 318)
Screenshot: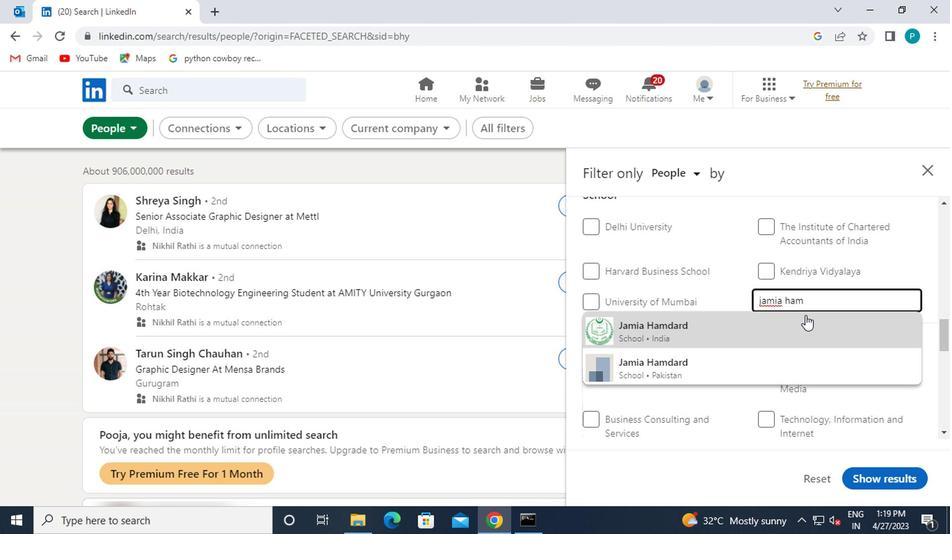 
Action: Mouse moved to (666, 321)
Screenshot: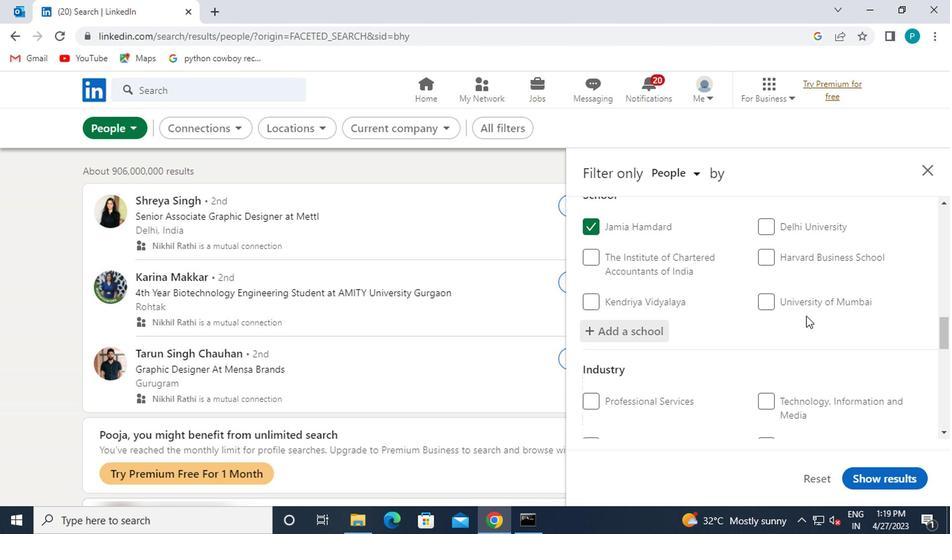 
Action: Mouse scrolled (666, 321) with delta (0, 0)
Screenshot: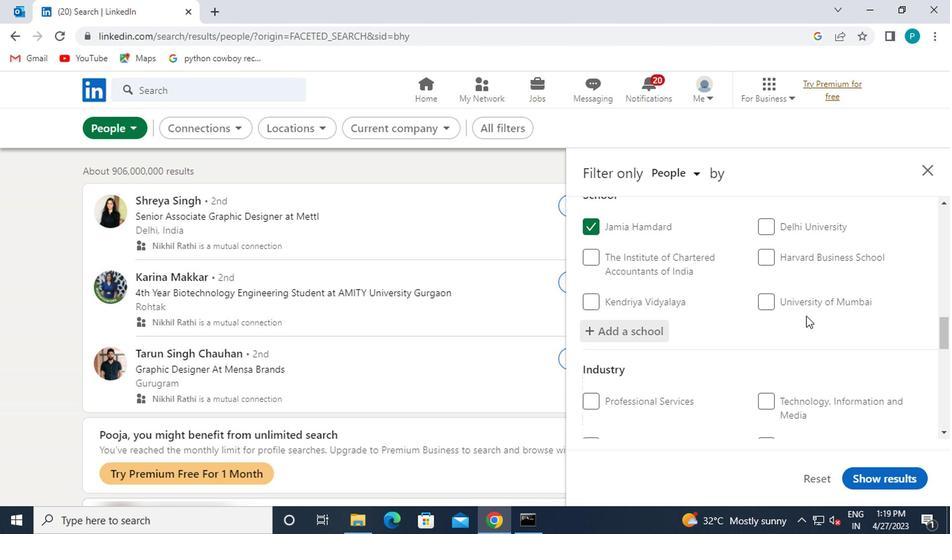 
Action: Mouse moved to (666, 322)
Screenshot: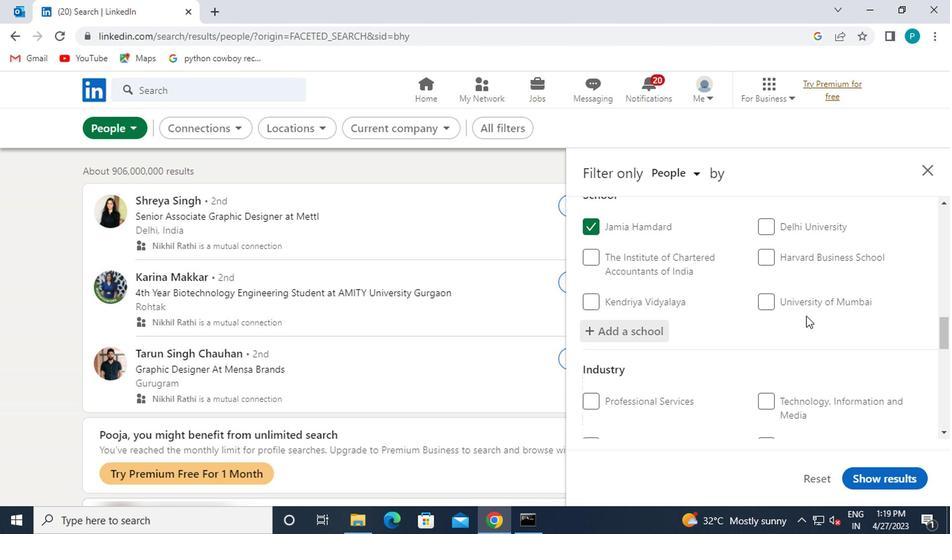 
Action: Mouse scrolled (666, 321) with delta (0, 0)
Screenshot: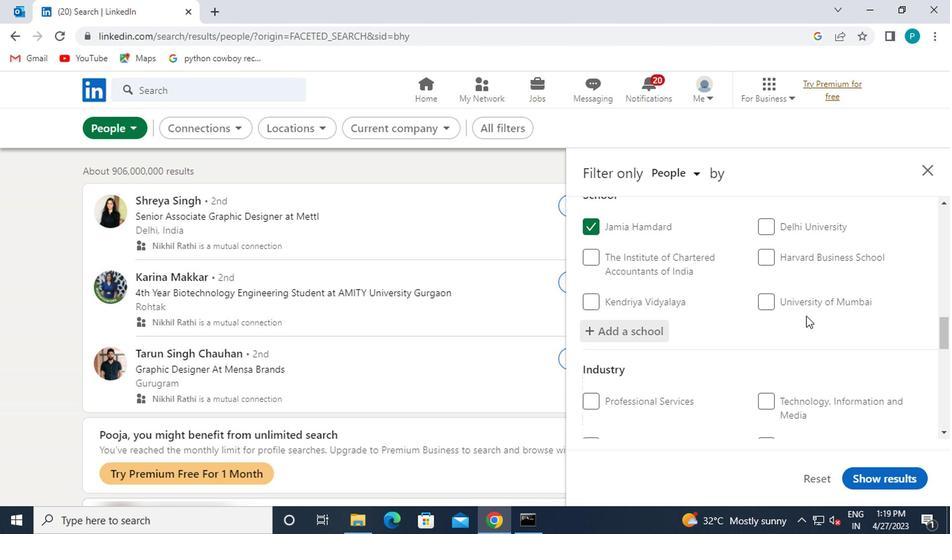 
Action: Mouse moved to (671, 342)
Screenshot: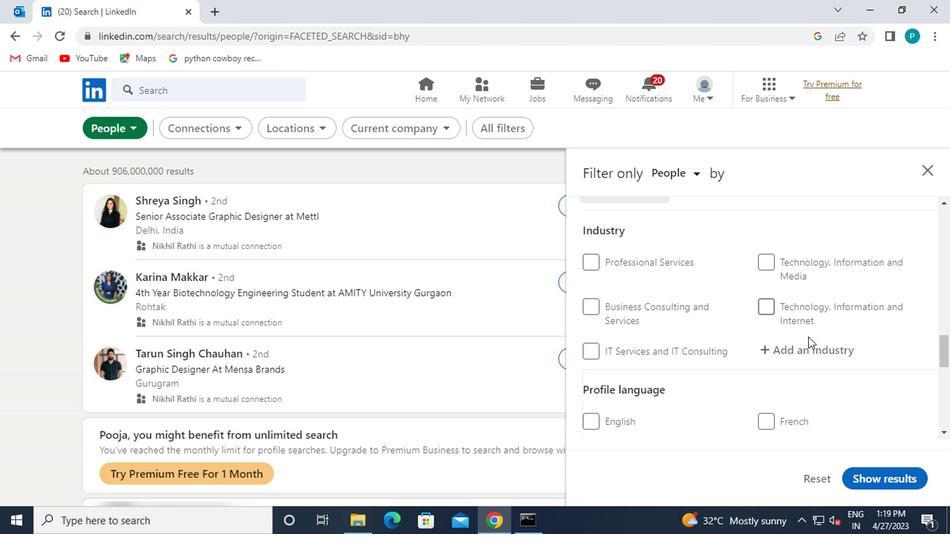
Action: Mouse pressed left at (671, 342)
Screenshot: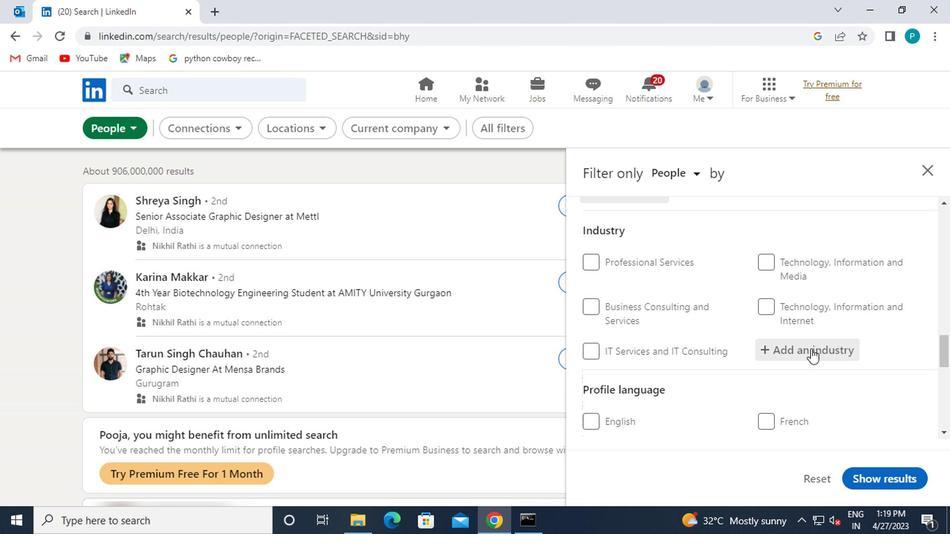 
Action: Mouse moved to (671, 342)
Screenshot: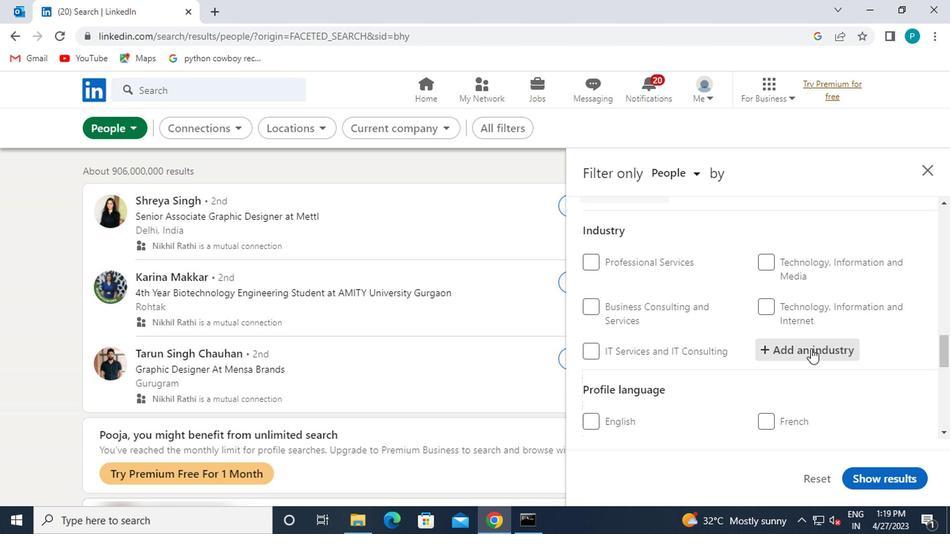 
Action: Key pressed PAPER
Screenshot: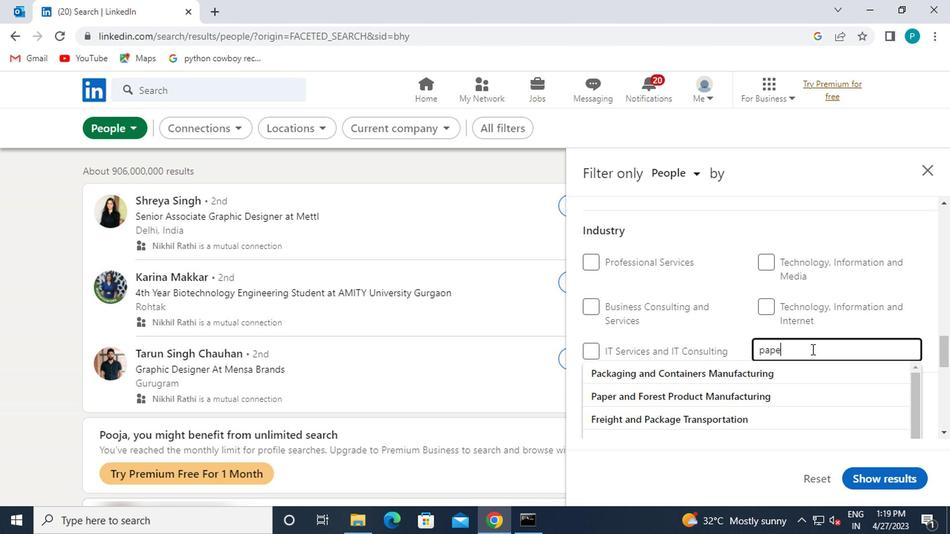 
Action: Mouse moved to (660, 357)
Screenshot: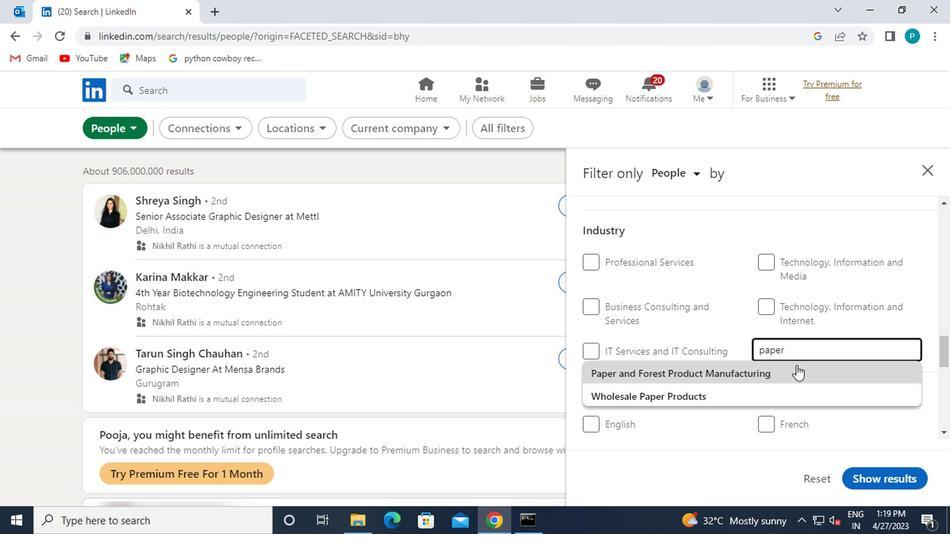 
Action: Mouse pressed left at (660, 357)
Screenshot: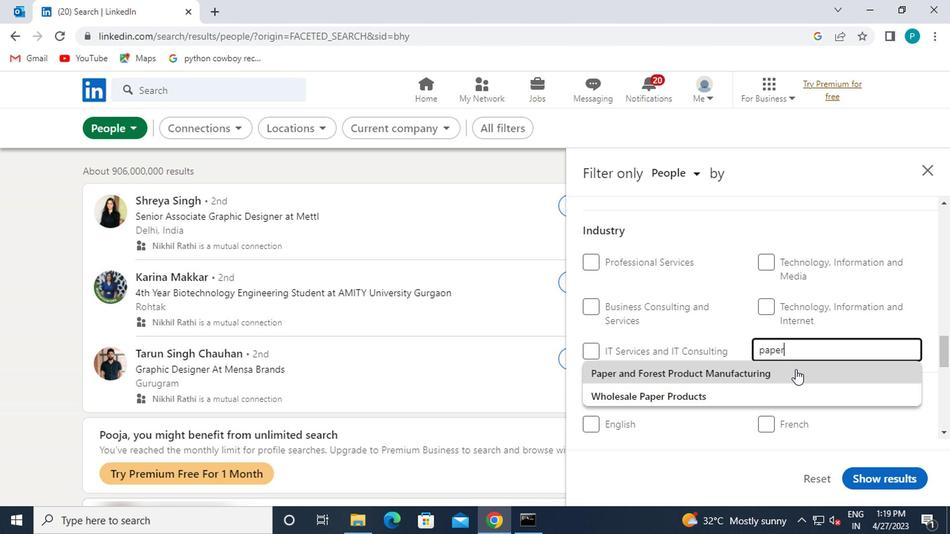 
Action: Mouse scrolled (660, 356) with delta (0, 0)
Screenshot: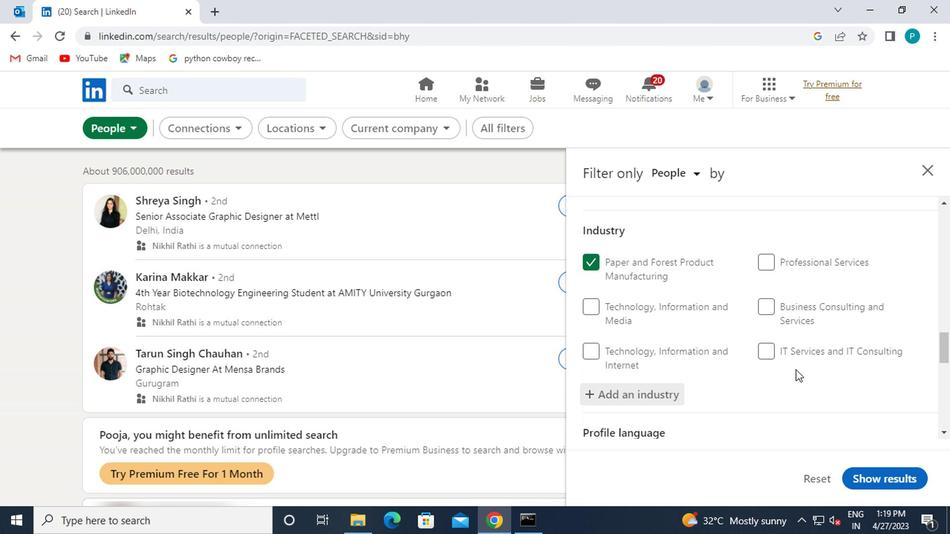 
Action: Mouse scrolled (660, 356) with delta (0, 0)
Screenshot: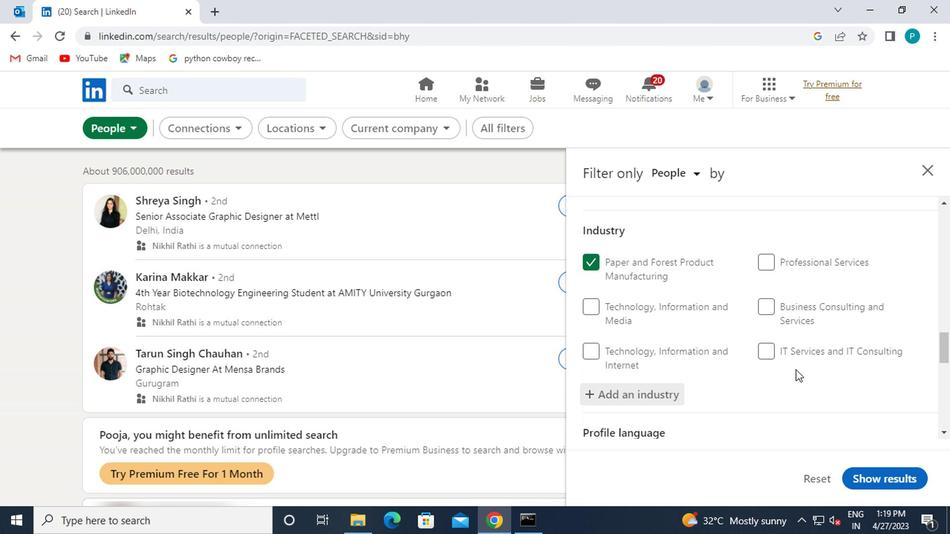
Action: Mouse moved to (644, 349)
Screenshot: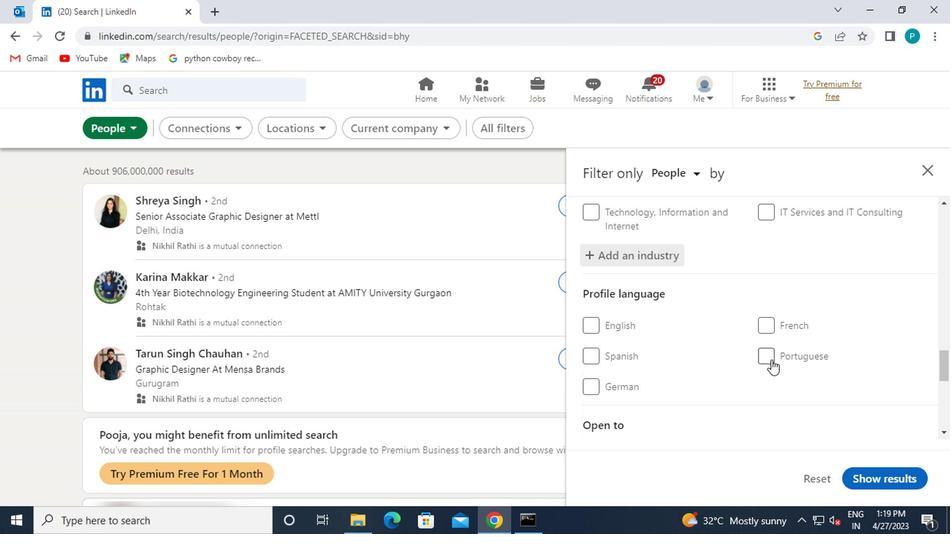 
Action: Mouse pressed left at (644, 349)
Screenshot: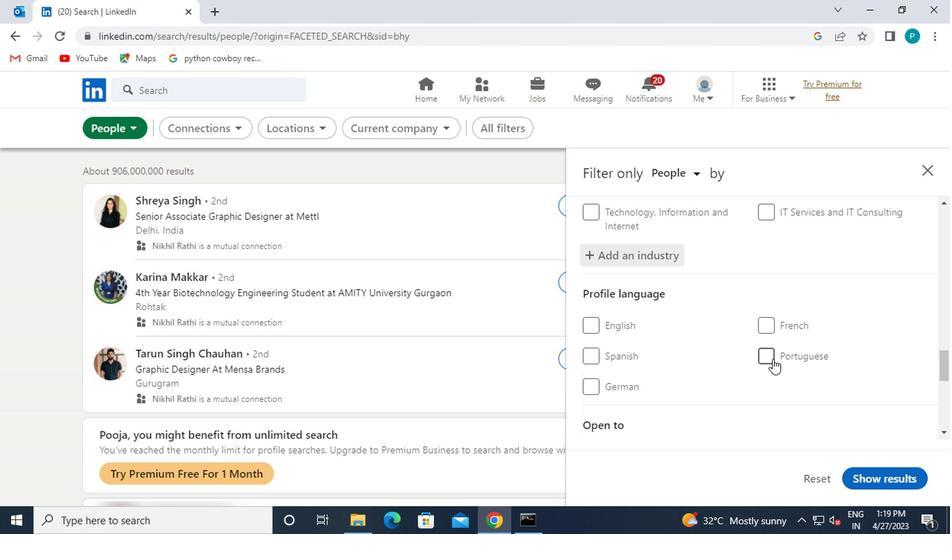 
Action: Mouse scrolled (644, 349) with delta (0, 0)
Screenshot: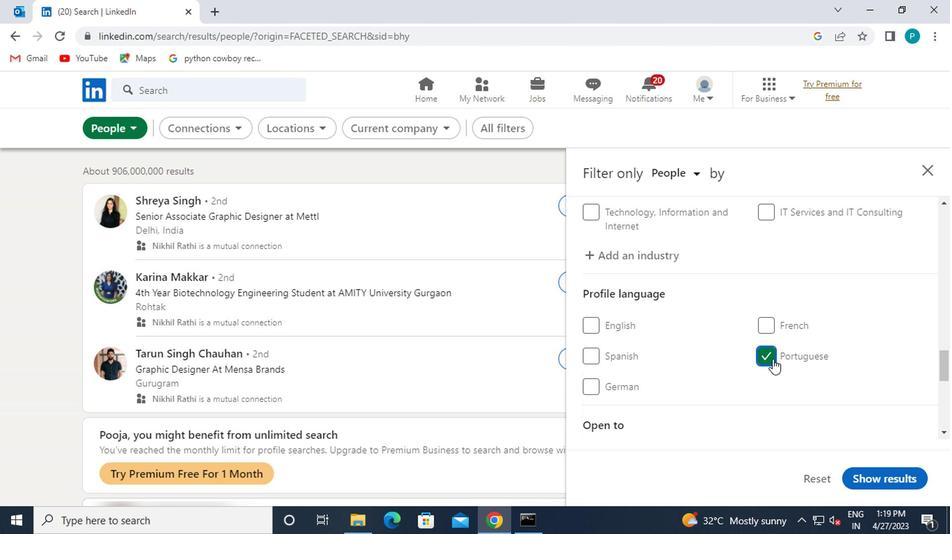 
Action: Mouse scrolled (644, 349) with delta (0, 0)
Screenshot: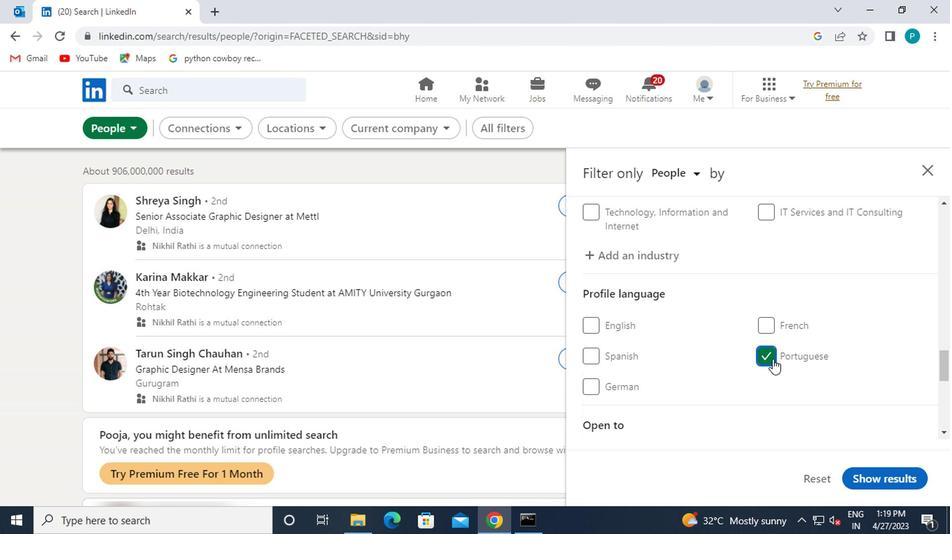 
Action: Mouse moved to (639, 353)
Screenshot: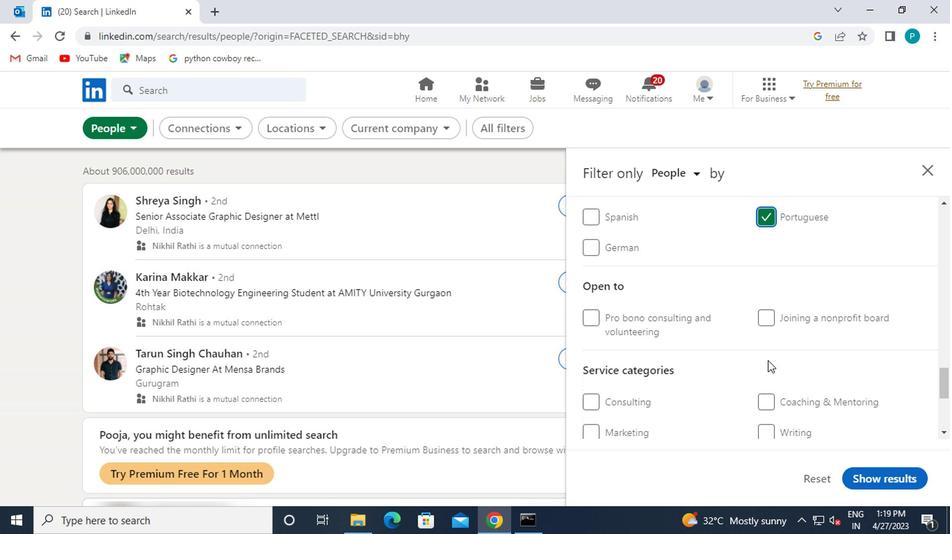 
Action: Mouse scrolled (639, 353) with delta (0, 0)
Screenshot: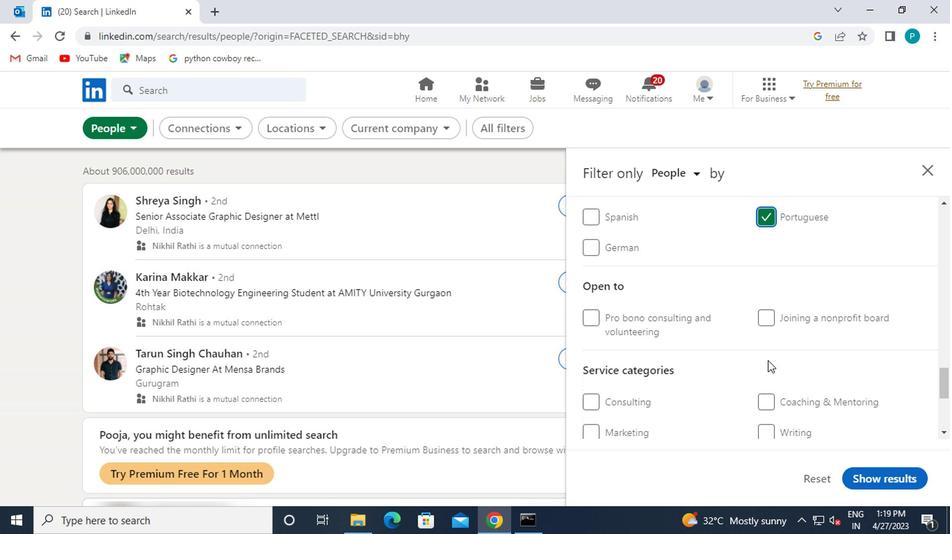 
Action: Mouse scrolled (639, 353) with delta (0, 0)
Screenshot: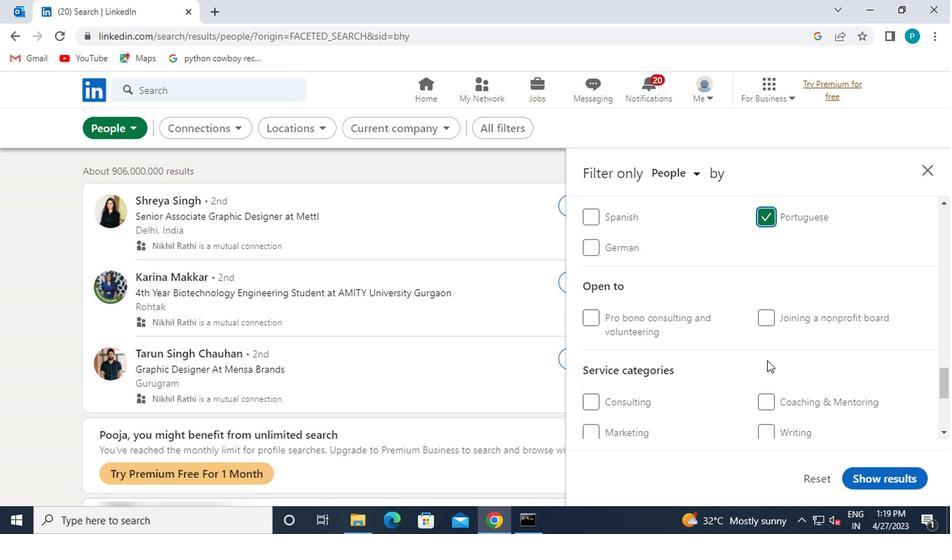 
Action: Mouse moved to (639, 328)
Screenshot: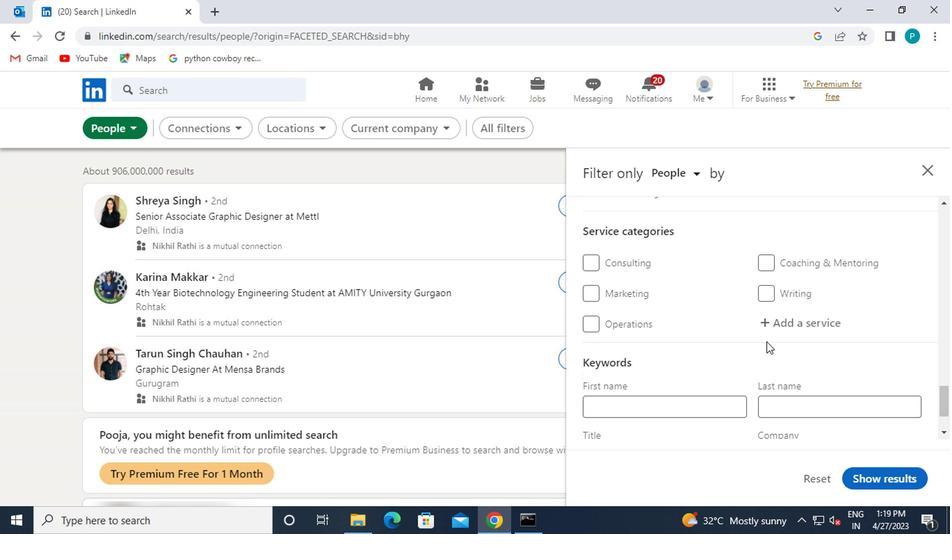
Action: Mouse pressed left at (639, 328)
Screenshot: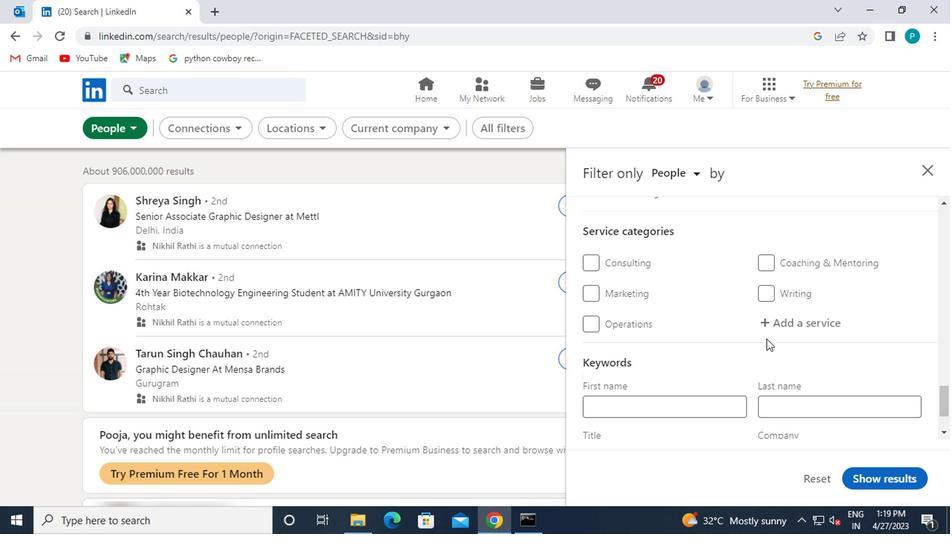 
Action: Key pressed <Key.caps_lock>I<Key.backspace>I<Key.backspace><Key.caps_lock>I<Key.caps_lock>OS
Screenshot: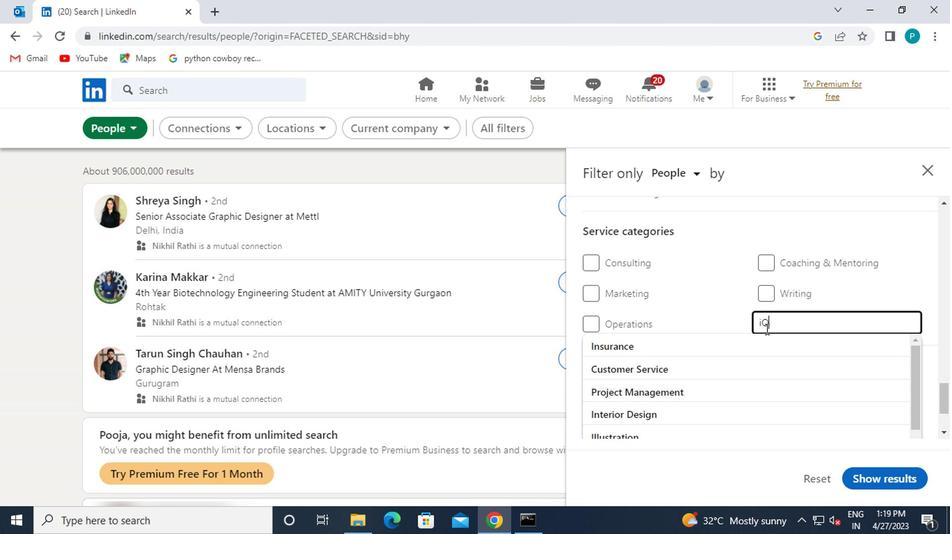 
Action: Mouse moved to (625, 333)
Screenshot: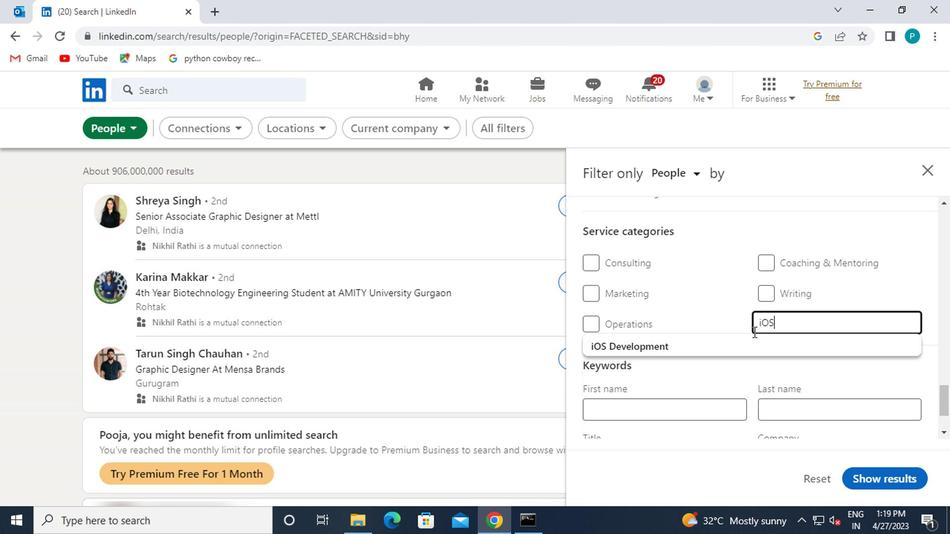 
Action: Mouse pressed left at (625, 333)
Screenshot: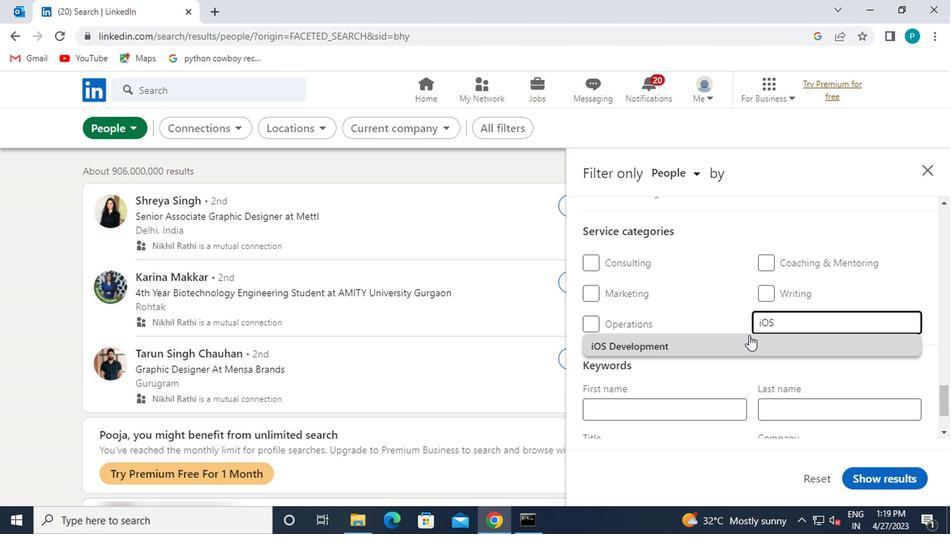 
Action: Mouse moved to (603, 351)
Screenshot: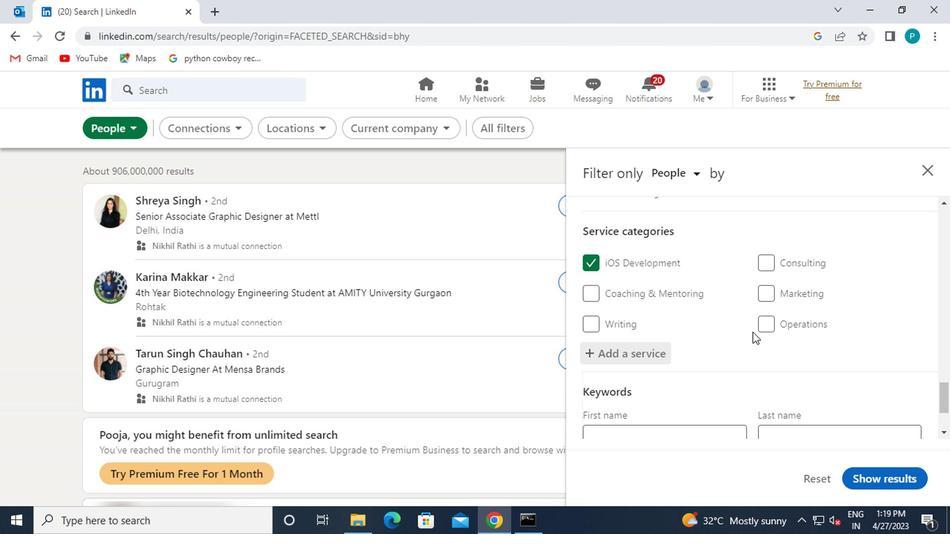 
Action: Mouse scrolled (603, 350) with delta (0, 0)
Screenshot: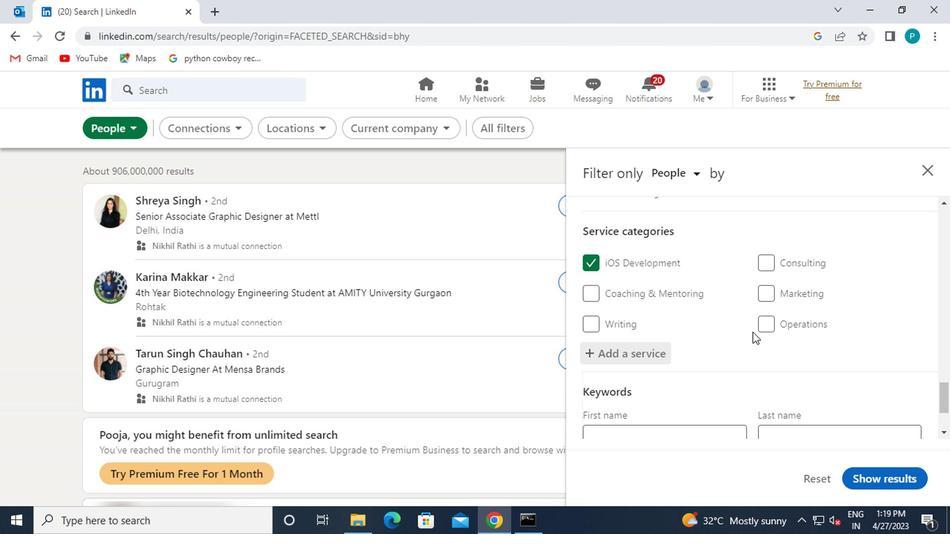
Action: Mouse moved to (561, 352)
Screenshot: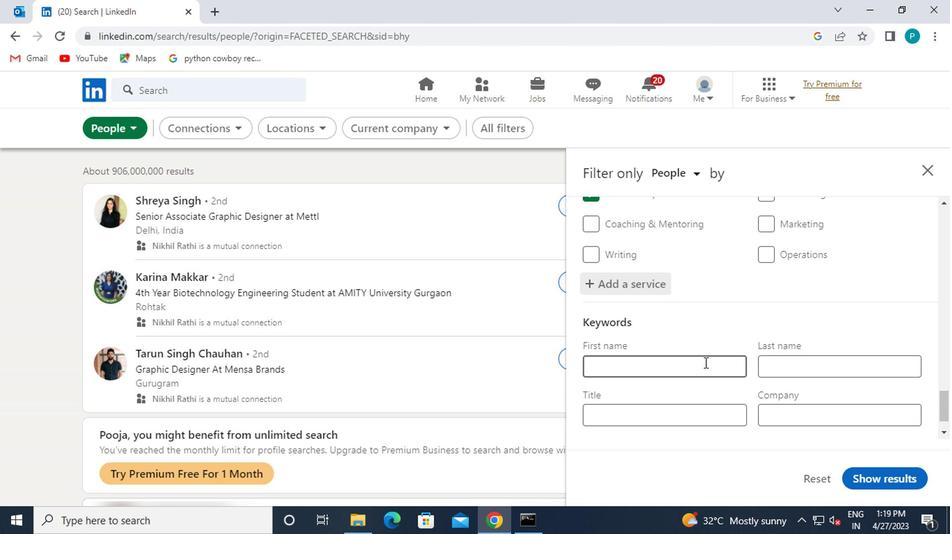 
Action: Mouse scrolled (561, 352) with delta (0, 0)
Screenshot: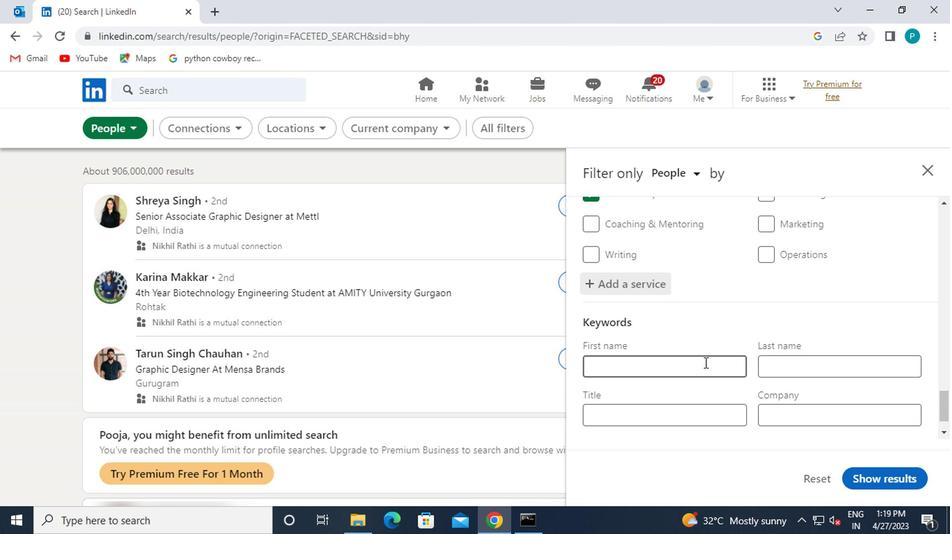 
Action: Mouse moved to (560, 365)
Screenshot: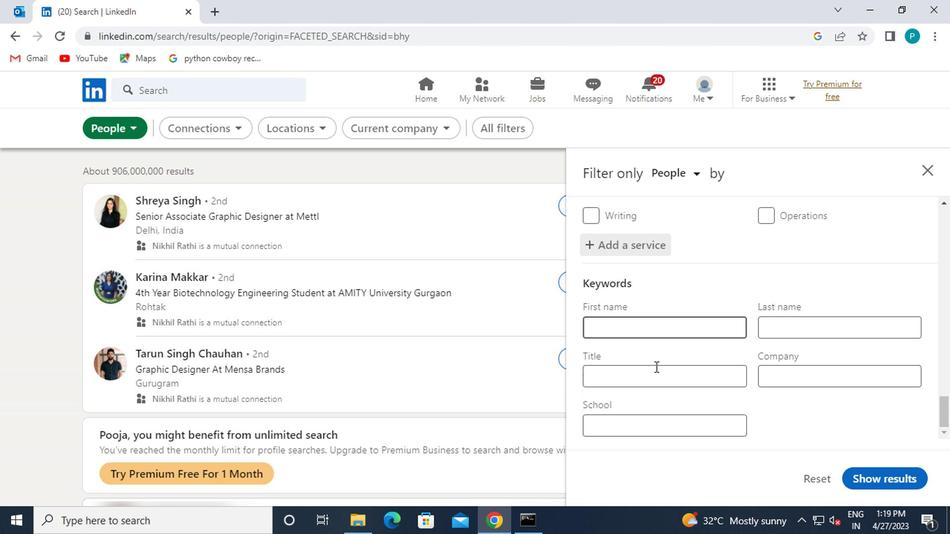
Action: Mouse pressed left at (560, 365)
Screenshot: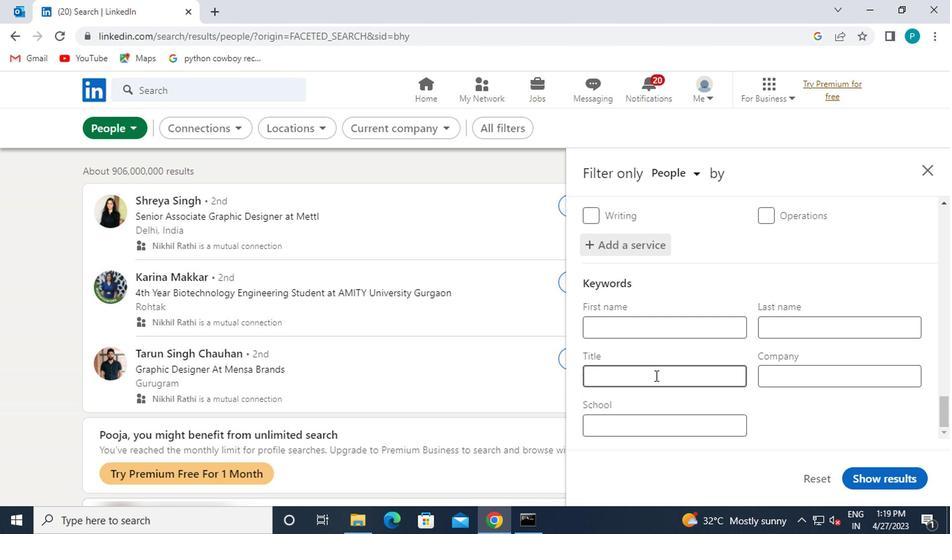 
Action: Mouse moved to (560, 366)
Screenshot: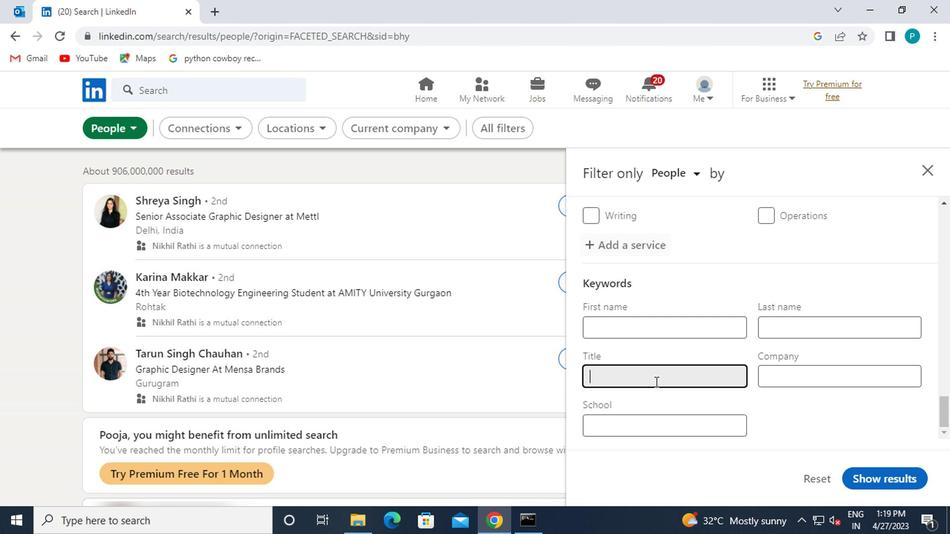 
Action: Key pressed <Key.caps_lock>B<Key.caps_lock>OOK<Key.backspace><Key.backspace><Key.backspace><Key.backspace><Key.caps_lock>B<Key.caps_lock>O<Key.backspace><Key.backspace>B<Key.caps_lock>OOKKEEPER
Screenshot: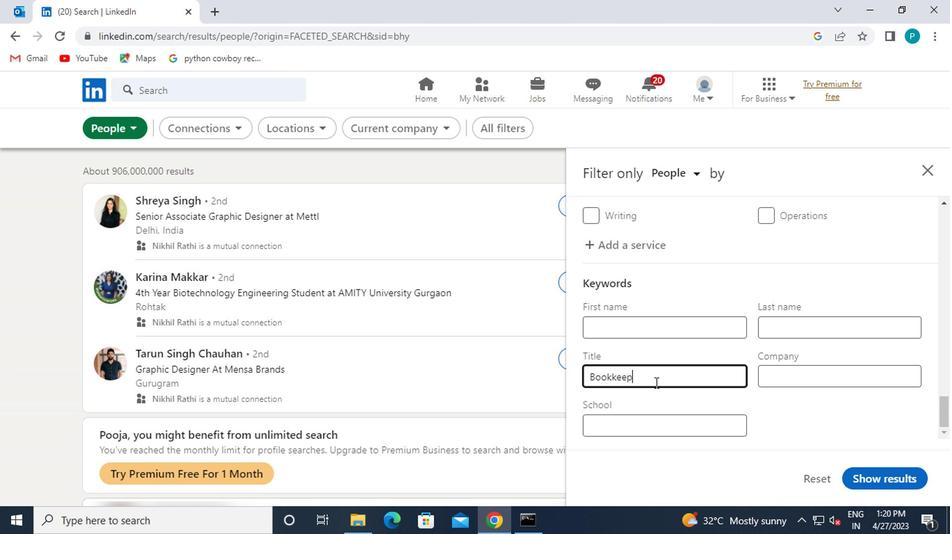 
Action: Mouse moved to (715, 429)
Screenshot: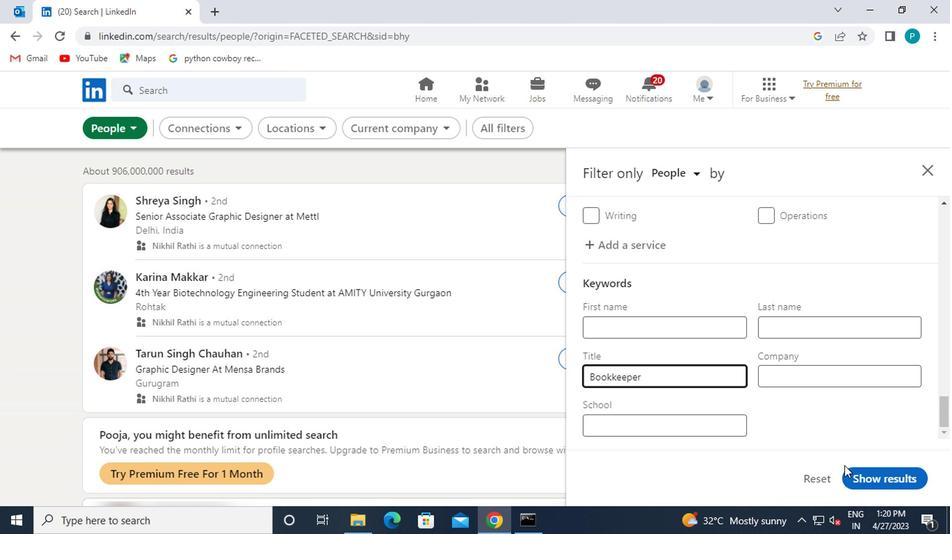 
Action: Mouse pressed left at (715, 429)
Screenshot: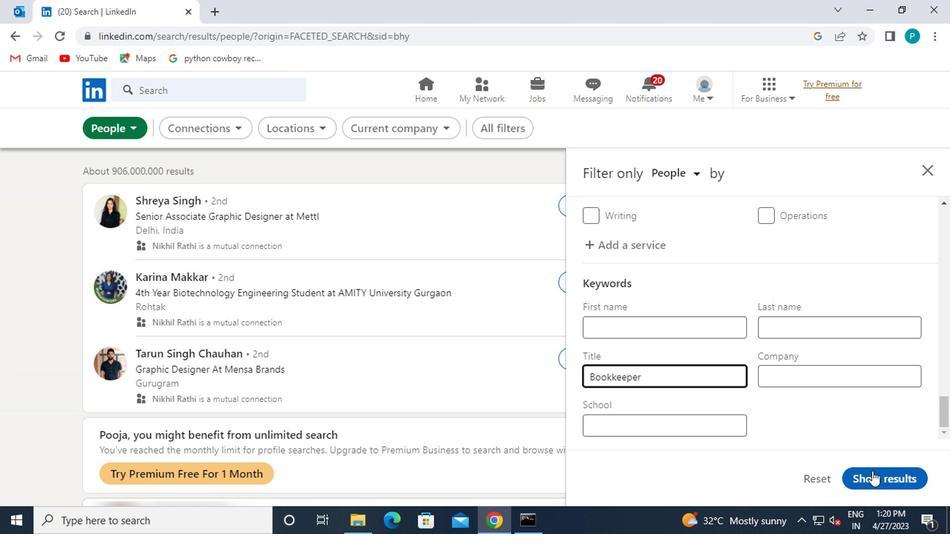 
Action: Mouse moved to (715, 429)
Screenshot: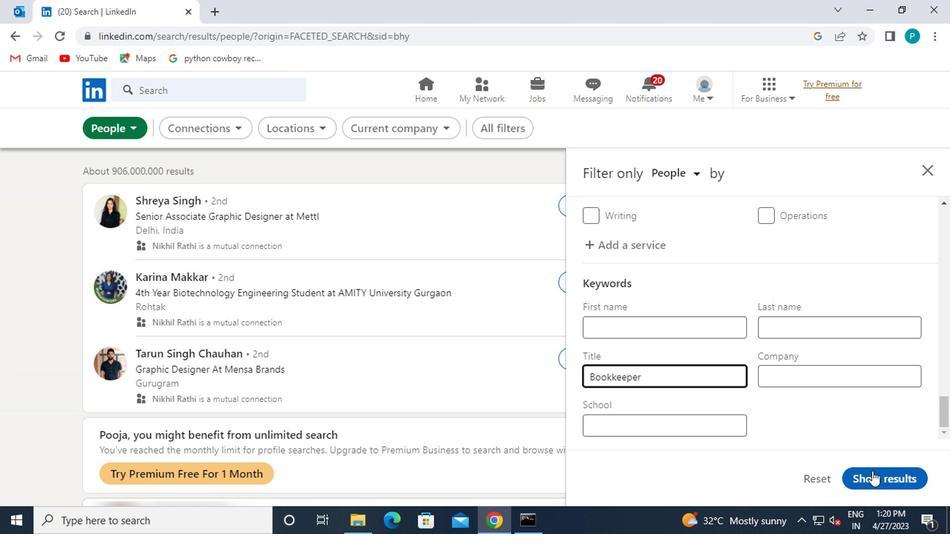 
